 Task: Find connections with filter location Sestao with filter topic #Entrepreneurshipwith filter profile language German with filter current company Agilent Technologies with filter school Department of Management Sciences (PUMBA), Savitribai Phule Pune University with filter industry Furniture and Home Furnishings Manufacturing with filter service category Typing with filter keywords title Copywriter
Action: Mouse moved to (504, 64)
Screenshot: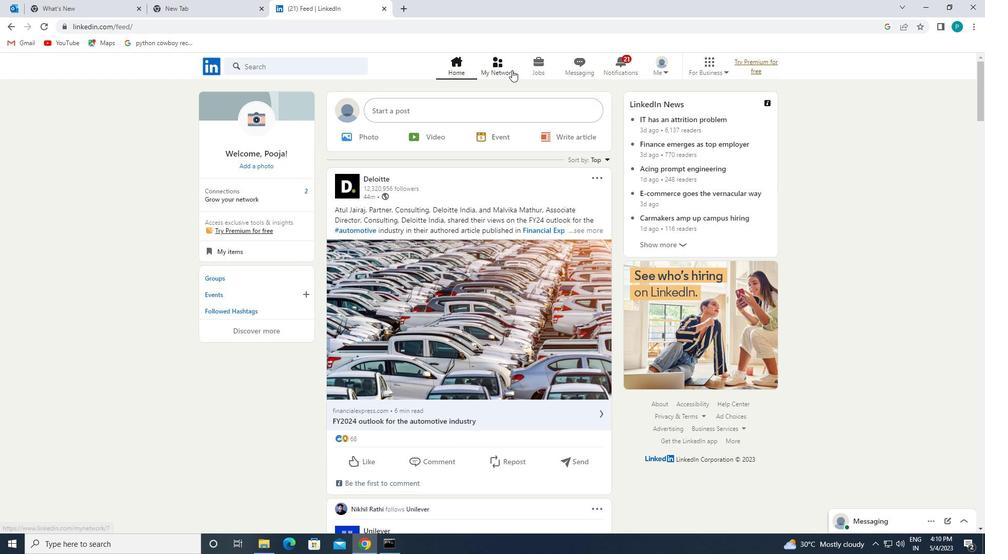 
Action: Mouse pressed left at (504, 64)
Screenshot: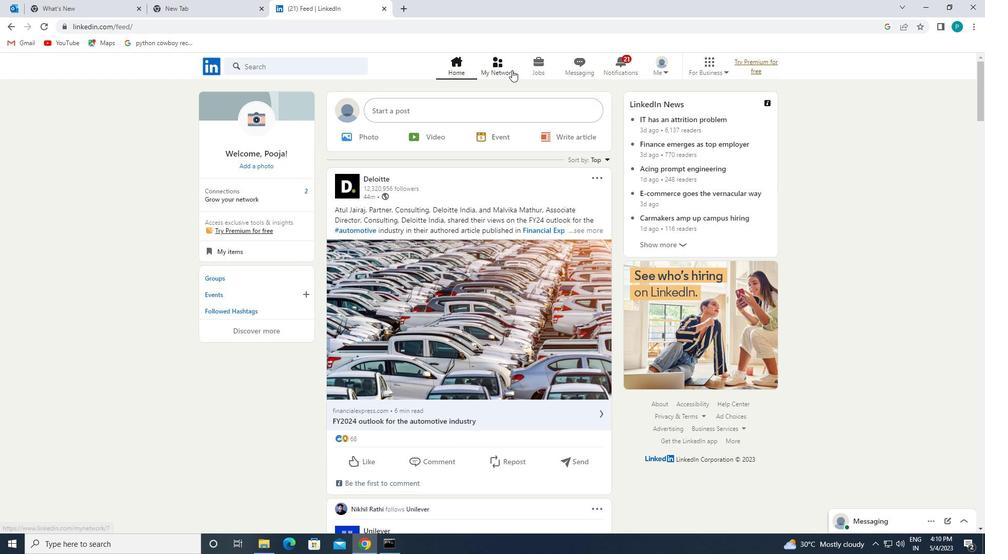 
Action: Mouse moved to (305, 118)
Screenshot: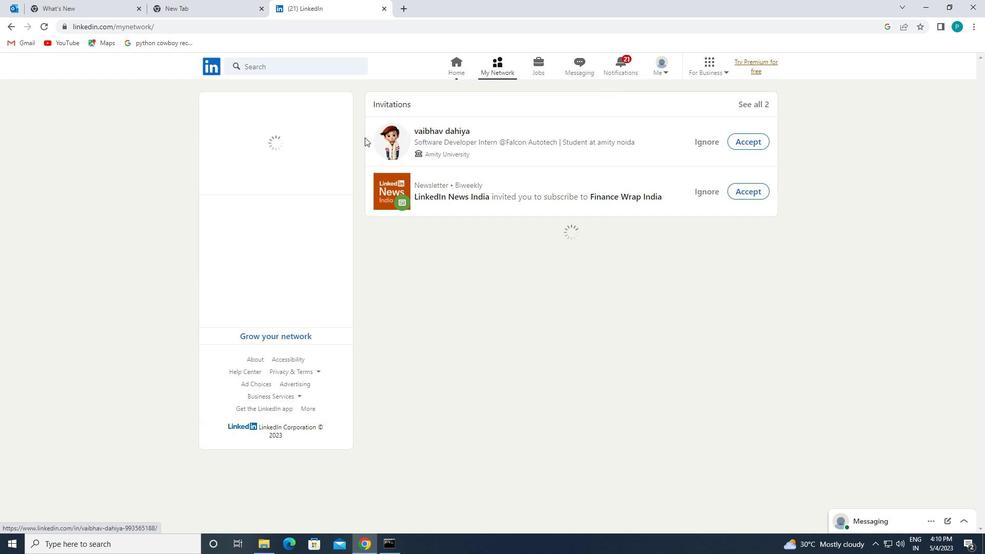 
Action: Mouse pressed left at (305, 118)
Screenshot: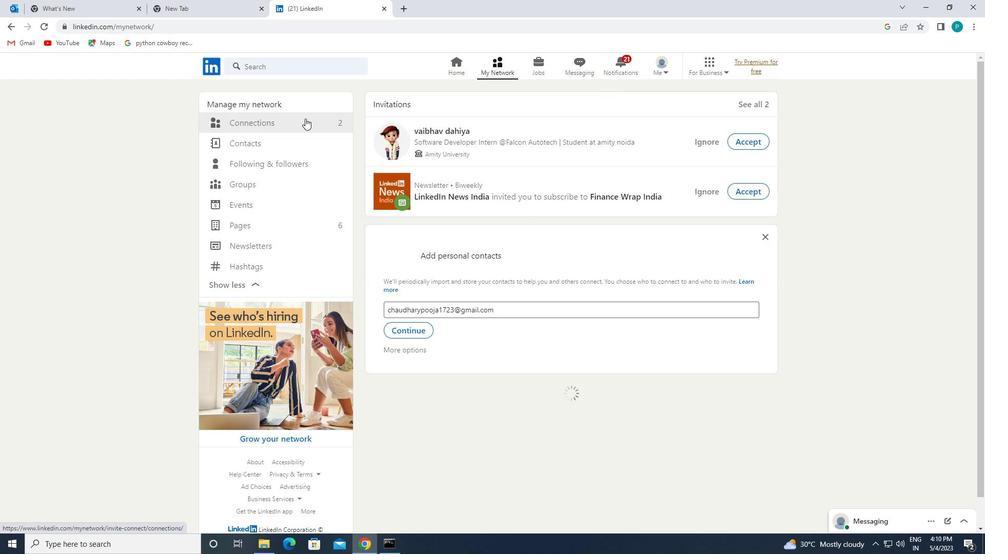 
Action: Mouse moved to (592, 120)
Screenshot: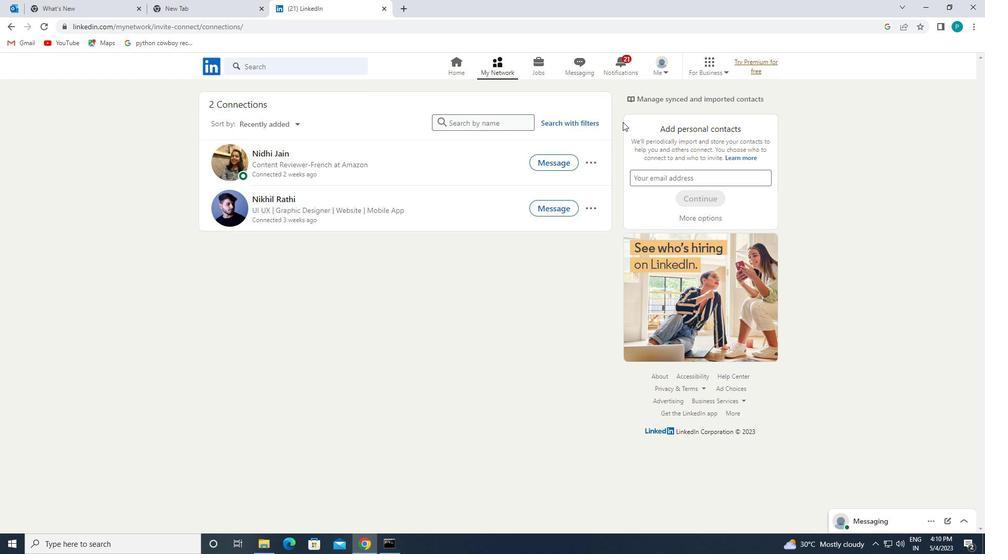 
Action: Mouse pressed left at (592, 120)
Screenshot: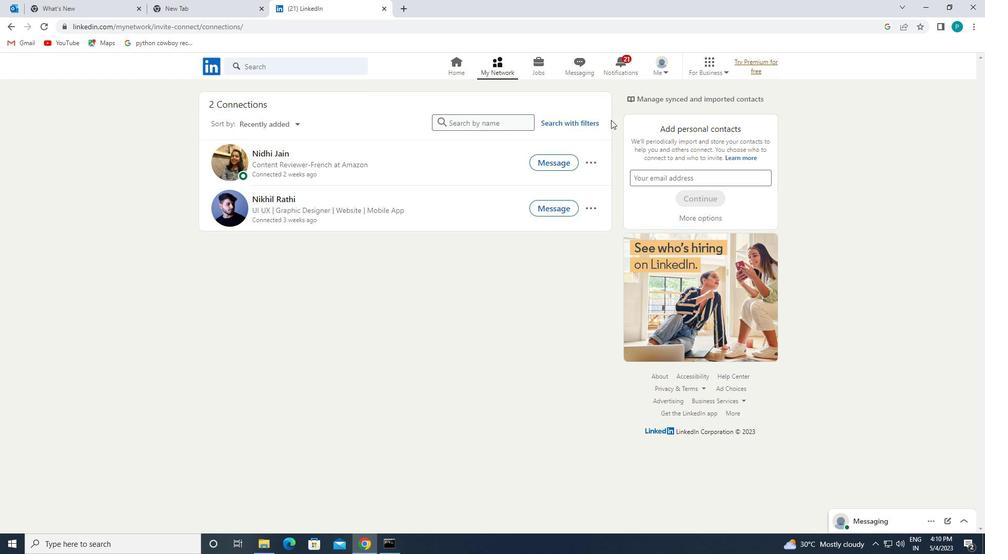 
Action: Mouse moved to (531, 97)
Screenshot: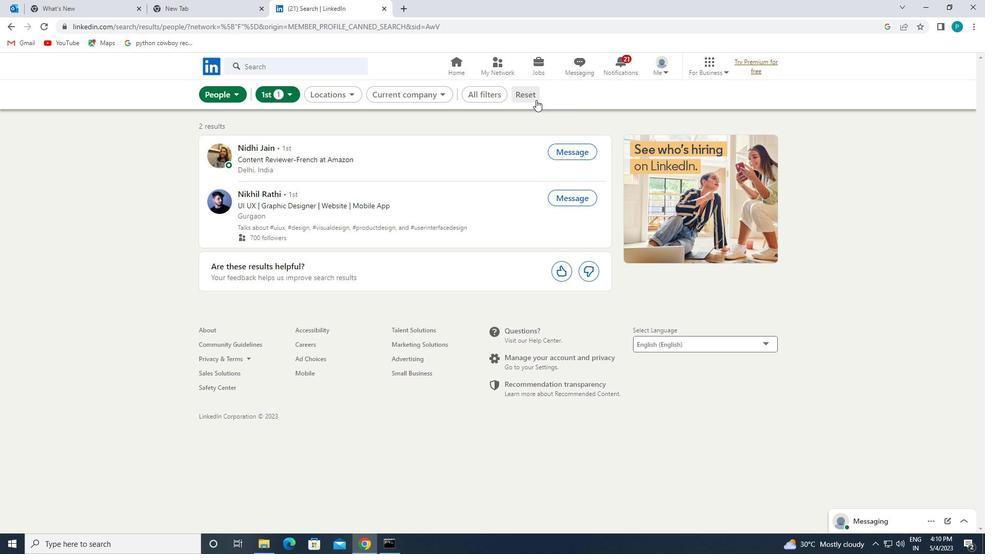 
Action: Mouse pressed left at (531, 97)
Screenshot: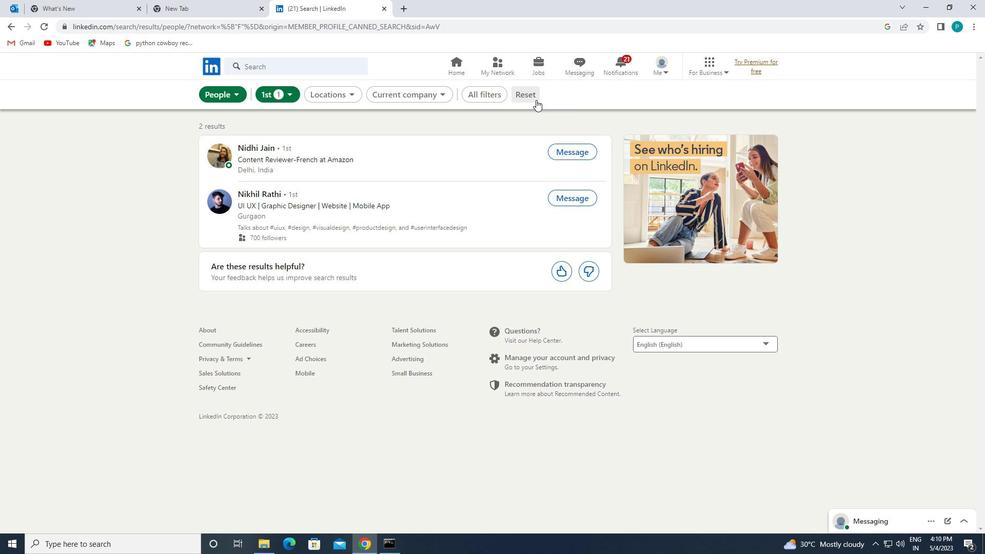 
Action: Mouse moved to (514, 92)
Screenshot: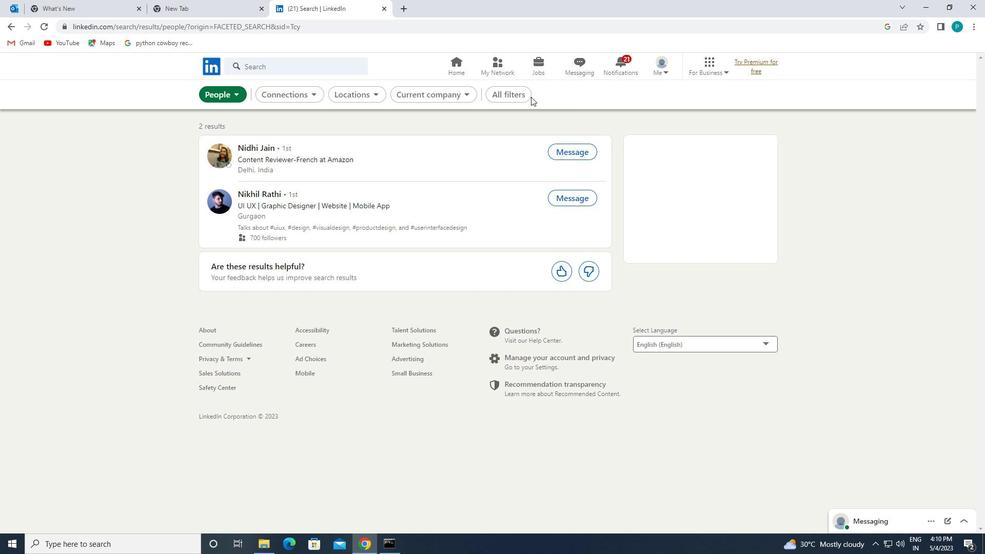 
Action: Mouse pressed left at (514, 92)
Screenshot: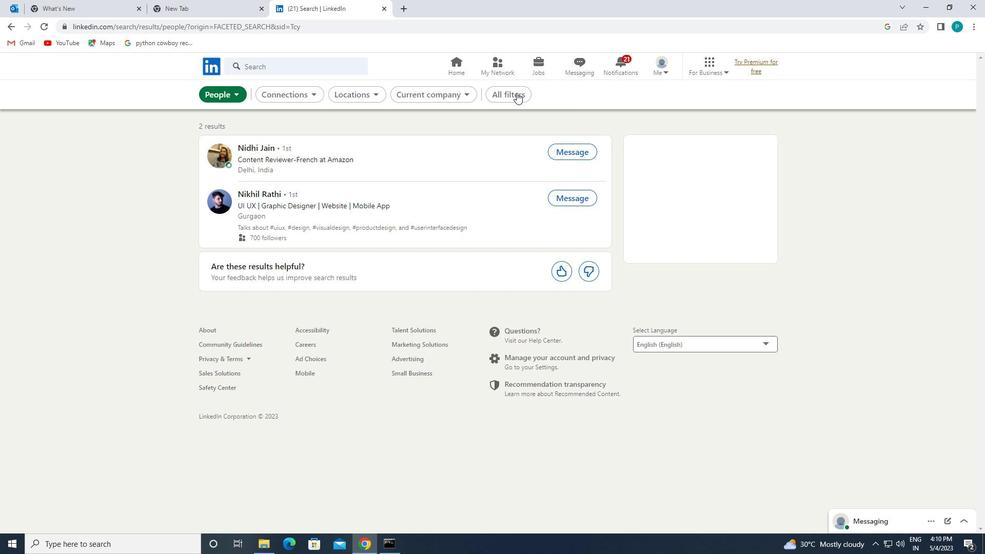 
Action: Mouse moved to (941, 285)
Screenshot: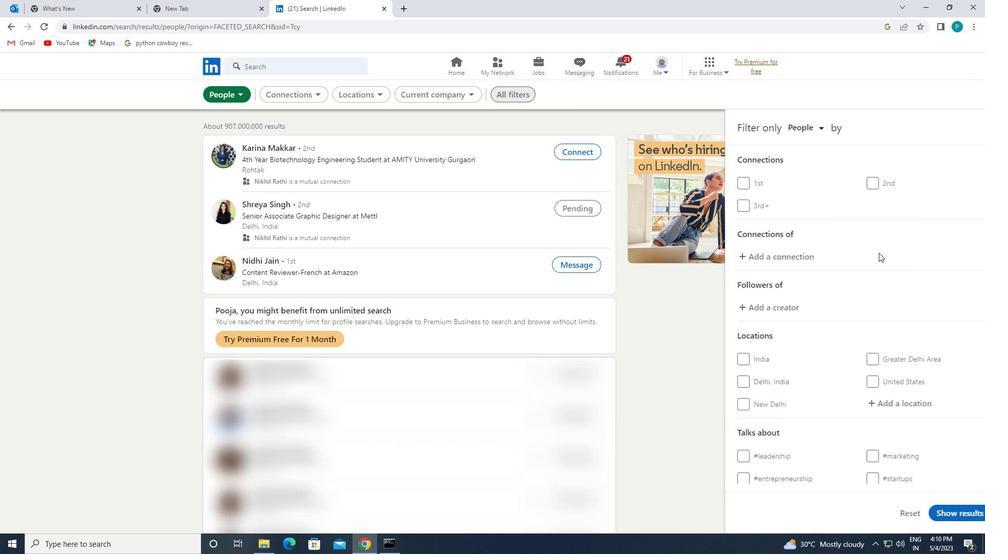
Action: Mouse scrolled (941, 284) with delta (0, 0)
Screenshot: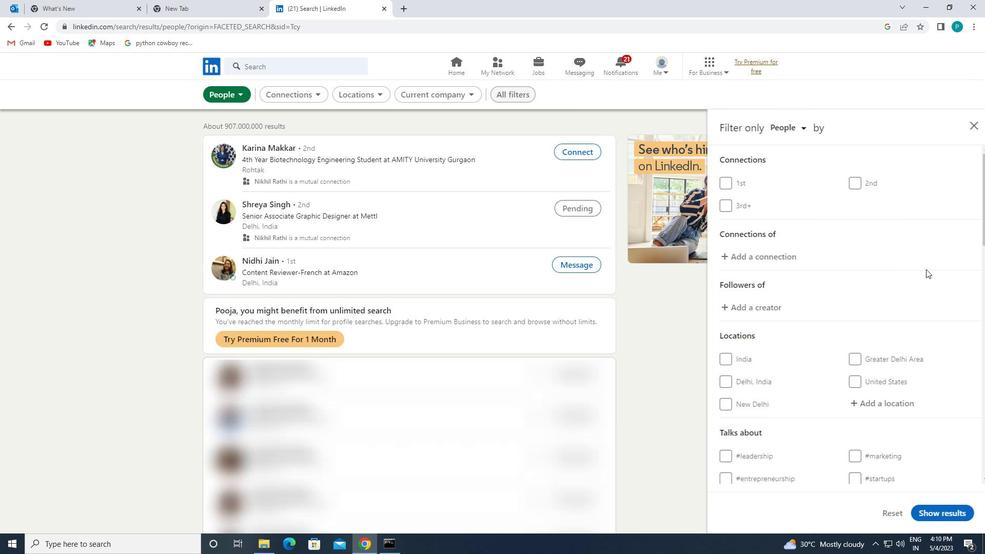 
Action: Mouse moved to (941, 285)
Screenshot: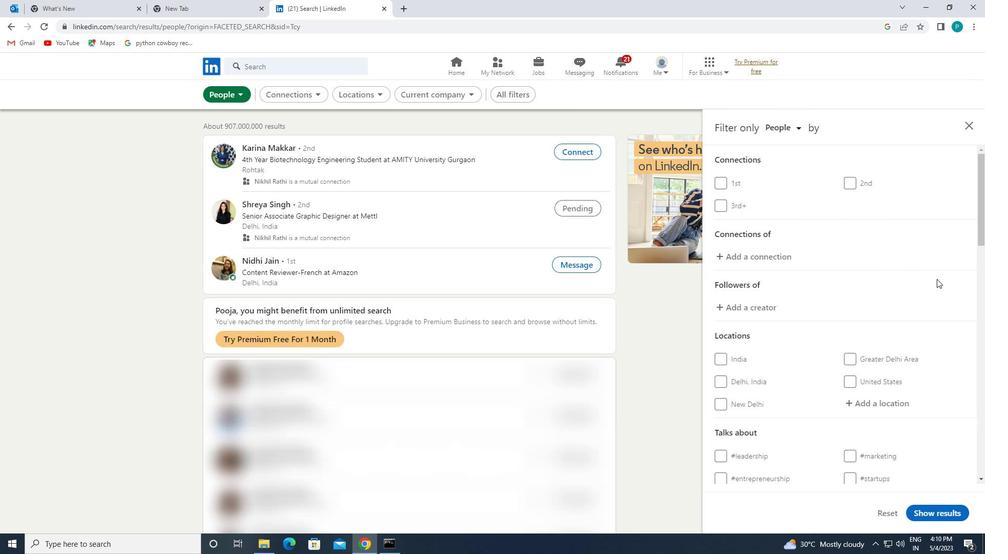 
Action: Mouse scrolled (941, 285) with delta (0, 0)
Screenshot: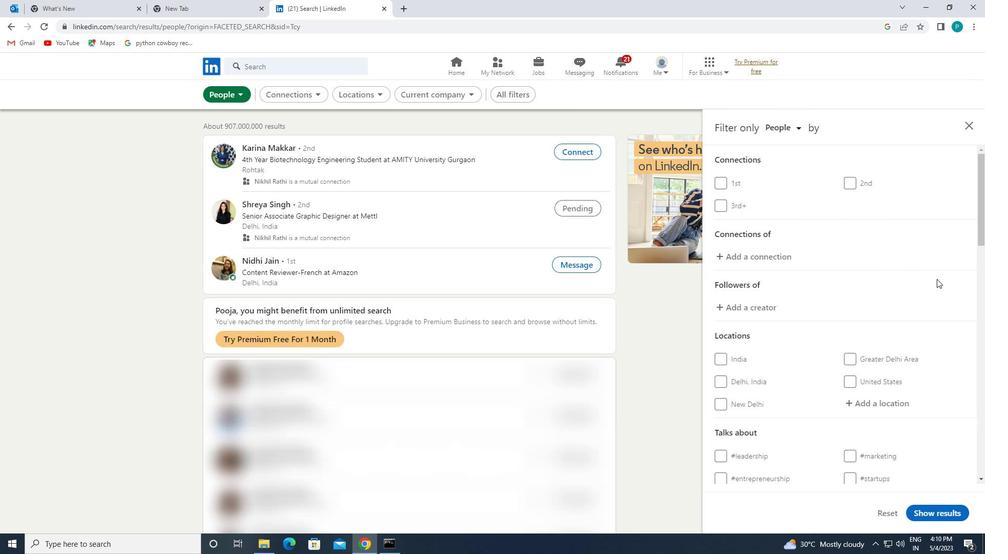 
Action: Mouse moved to (877, 291)
Screenshot: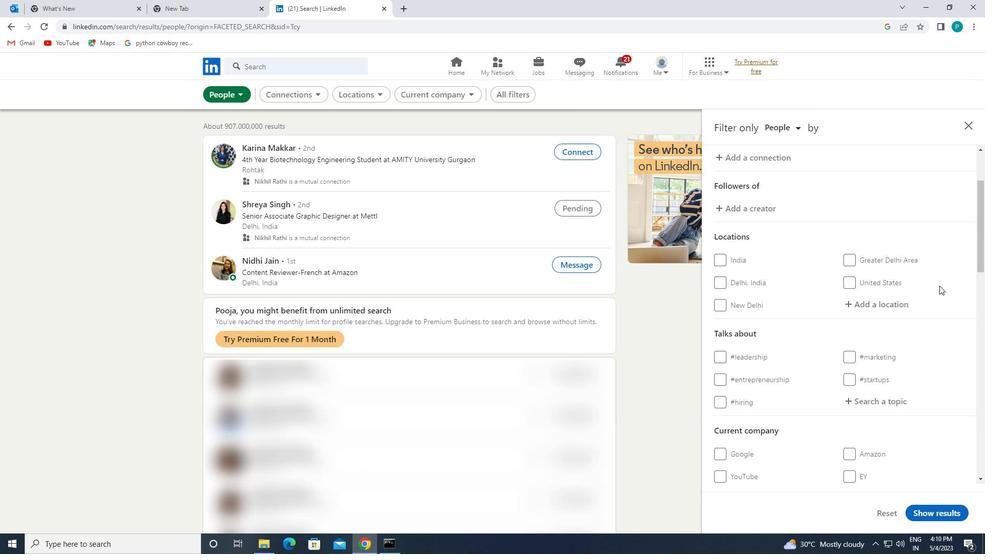 
Action: Mouse pressed left at (877, 291)
Screenshot: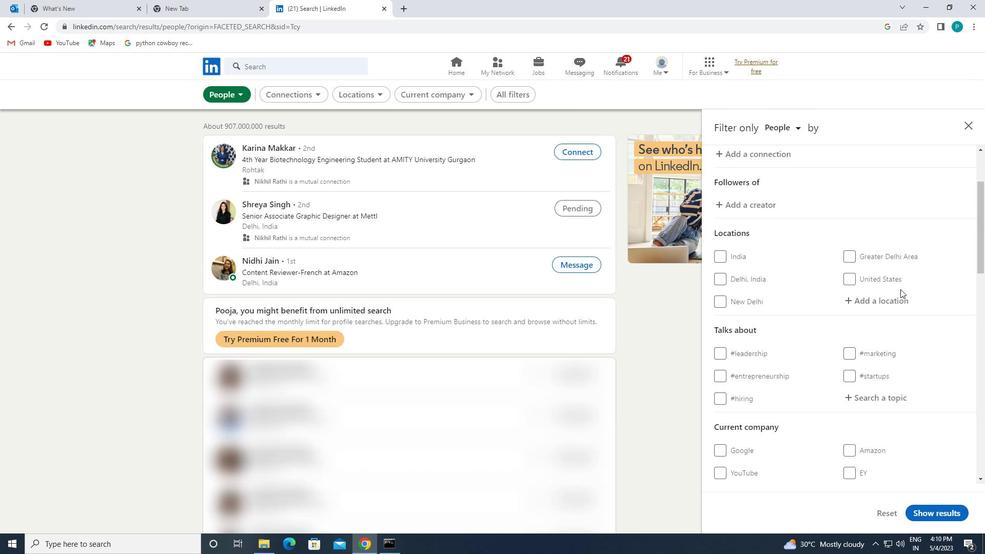 
Action: Mouse moved to (877, 298)
Screenshot: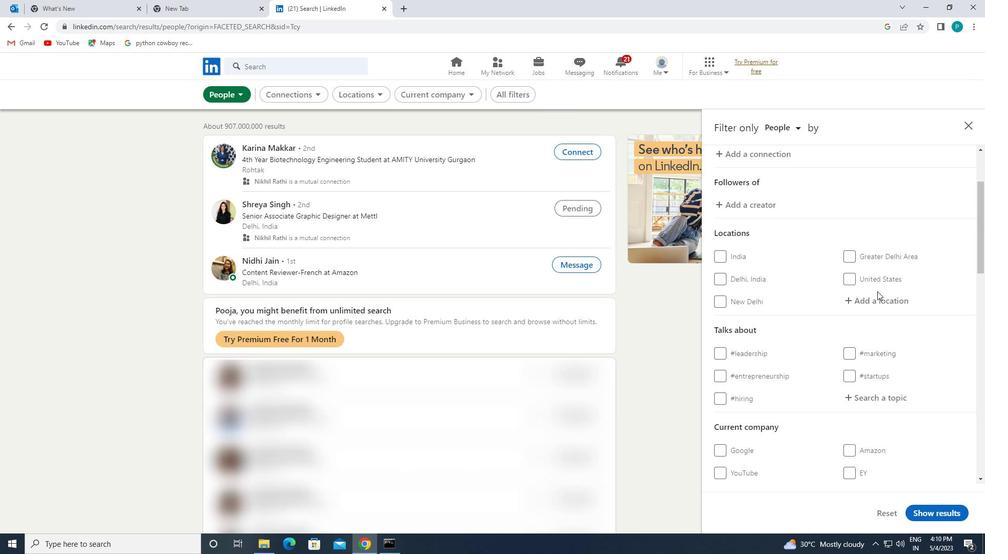 
Action: Mouse pressed left at (877, 298)
Screenshot: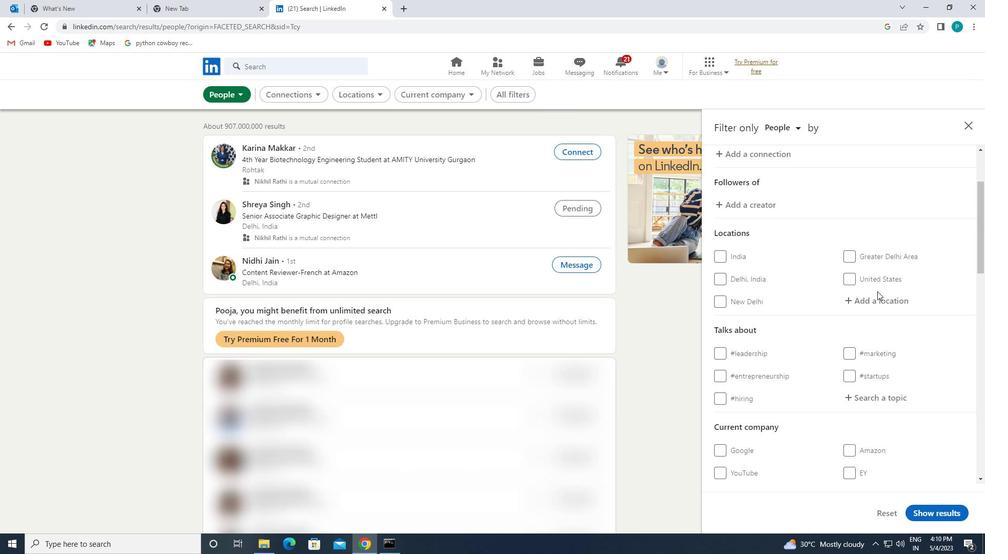
Action: Key pressed <Key.caps_lock>s<Key.caps_lock>etao
Screenshot: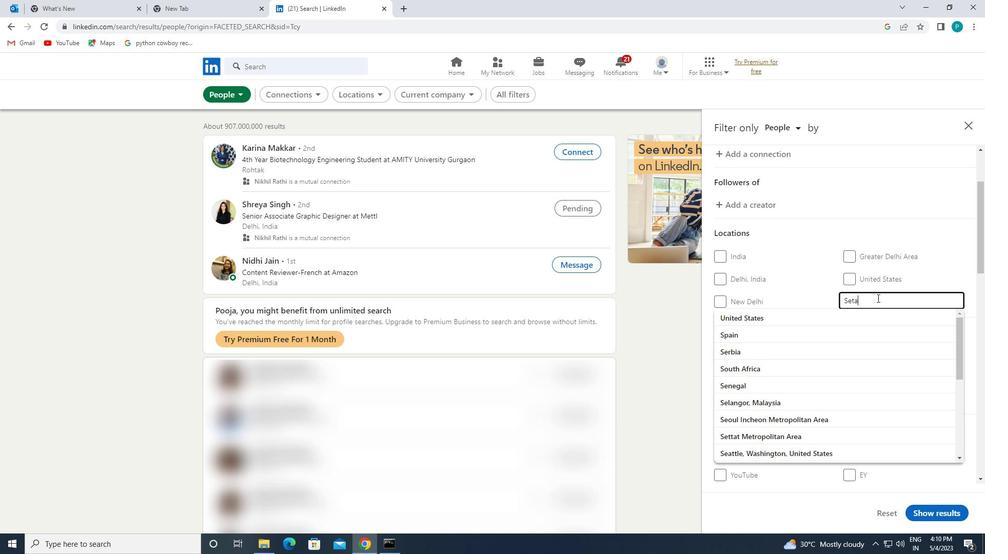 
Action: Mouse moved to (873, 362)
Screenshot: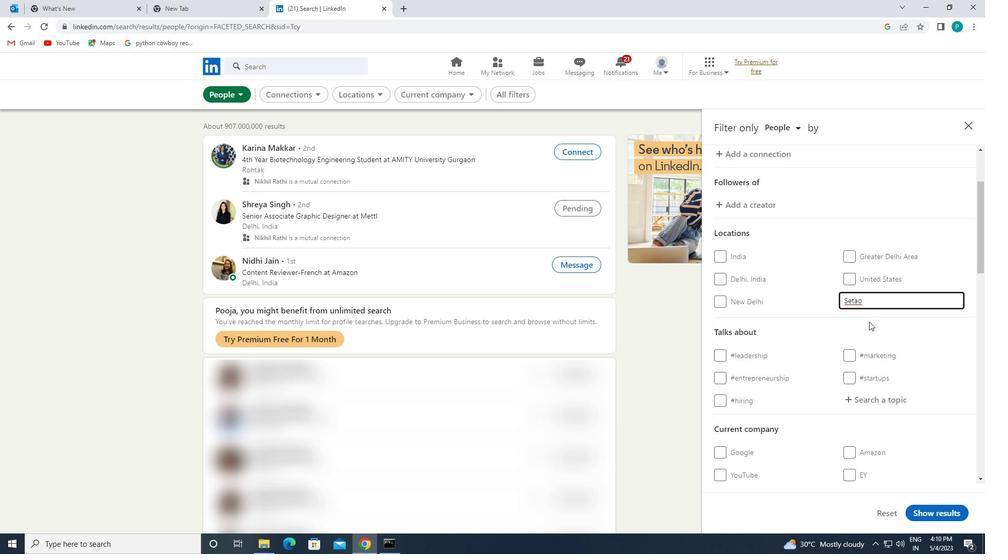
Action: Mouse scrolled (873, 362) with delta (0, 0)
Screenshot: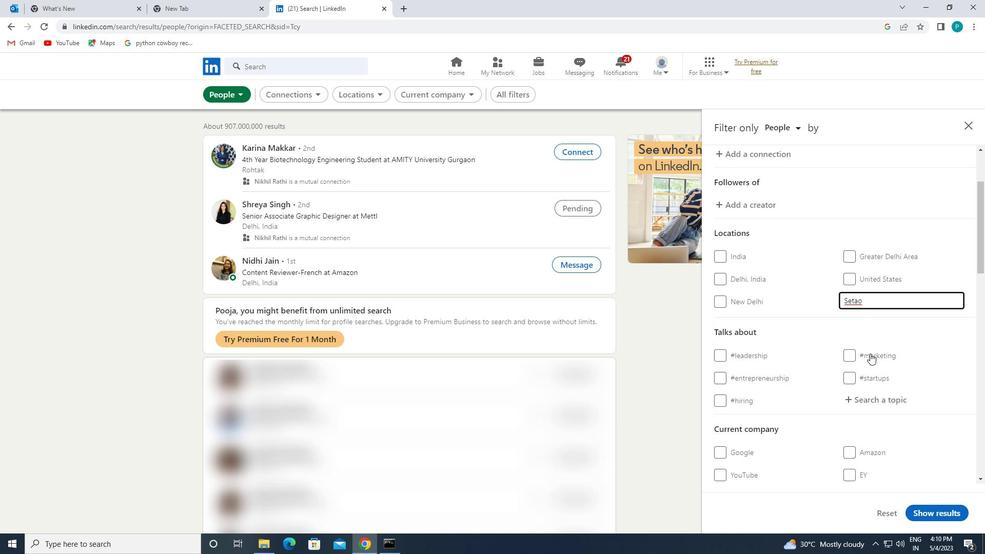 
Action: Mouse scrolled (873, 362) with delta (0, 0)
Screenshot: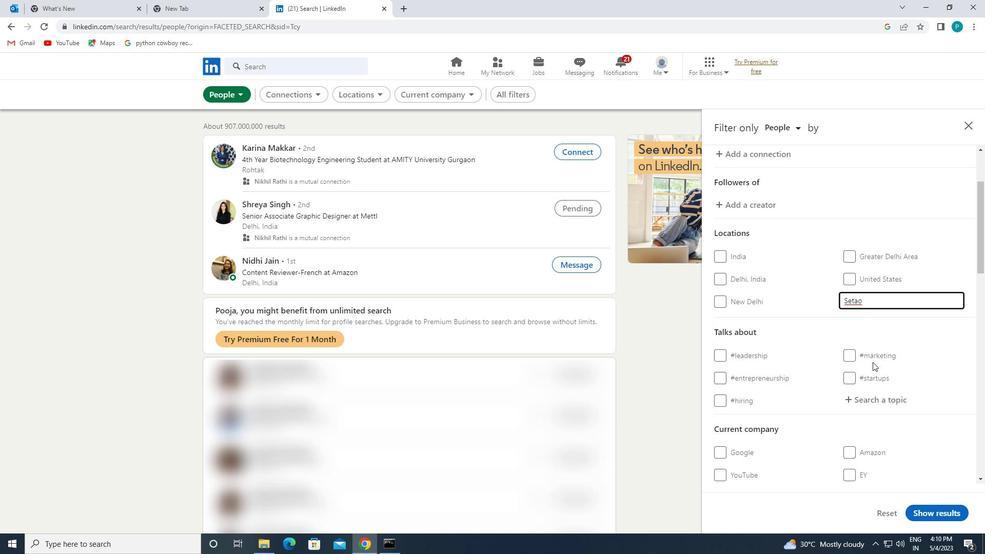 
Action: Mouse moved to (873, 362)
Screenshot: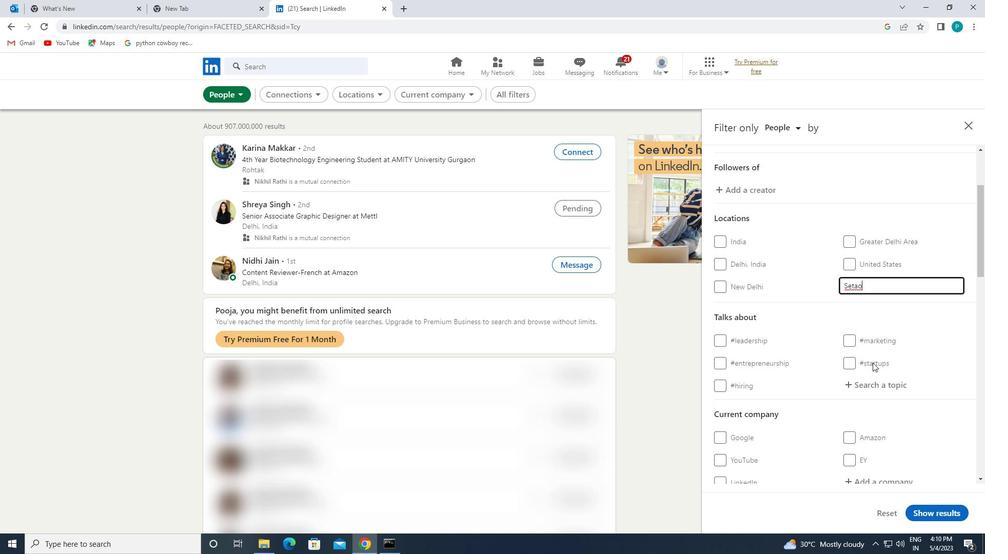 
Action: Mouse scrolled (873, 362) with delta (0, 0)
Screenshot: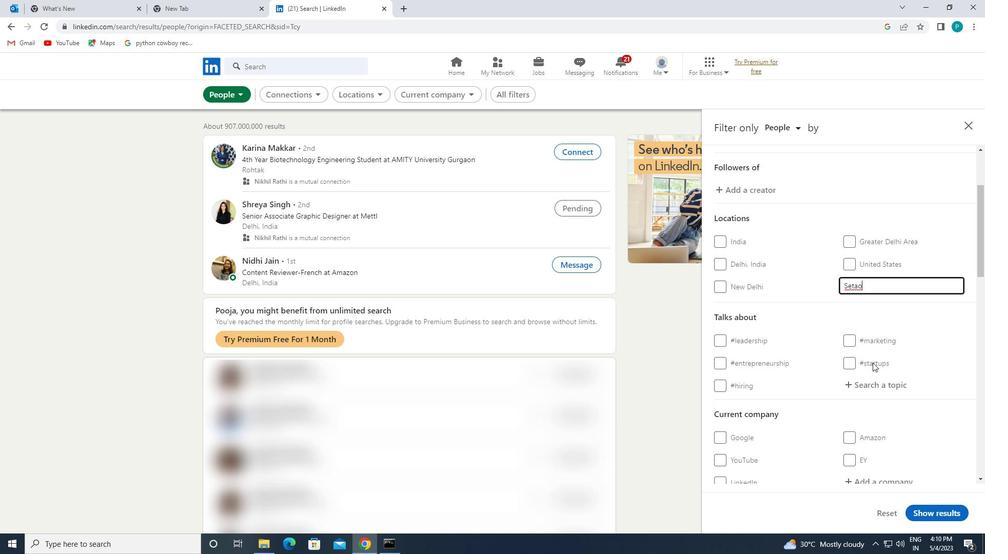 
Action: Mouse moved to (879, 343)
Screenshot: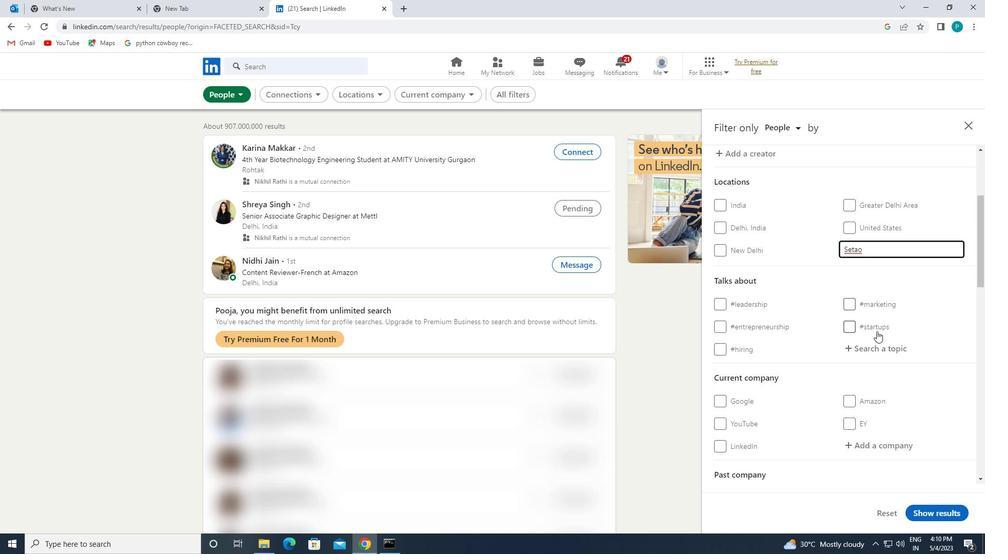 
Action: Mouse pressed left at (879, 343)
Screenshot: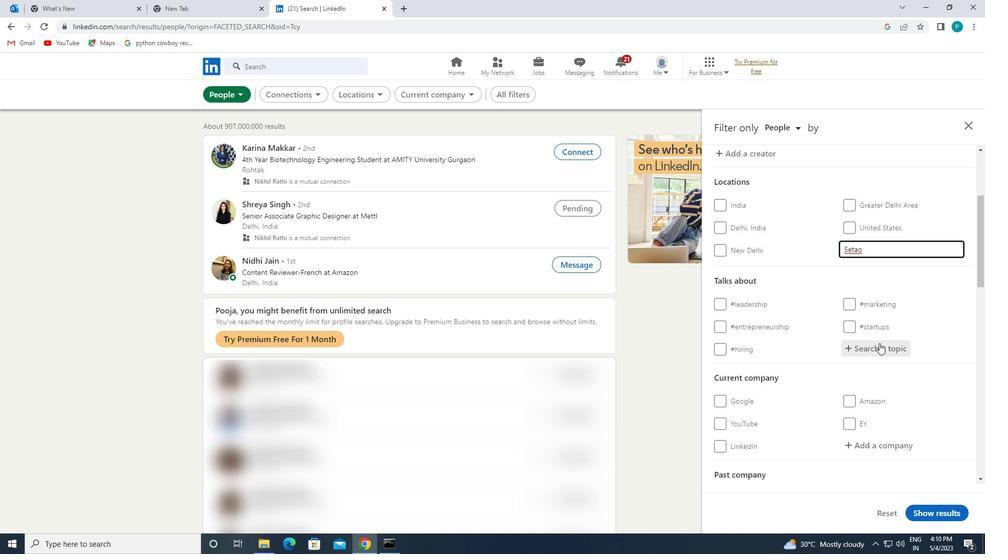 
Action: Mouse moved to (880, 343)
Screenshot: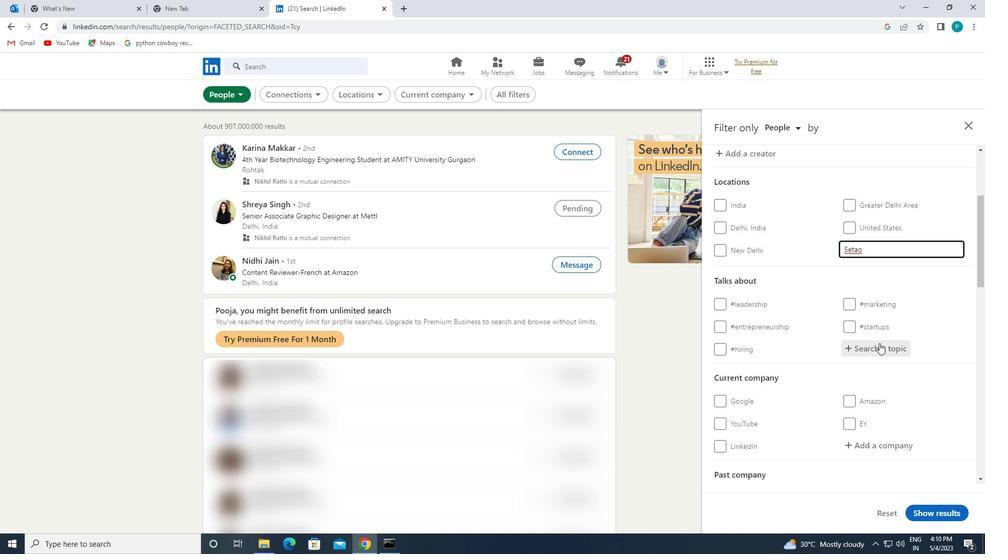 
Action: Key pressed <Key.shift>#<Key.caps_lock>E<Key.caps_lock>NTREPRENEURSHIP
Screenshot: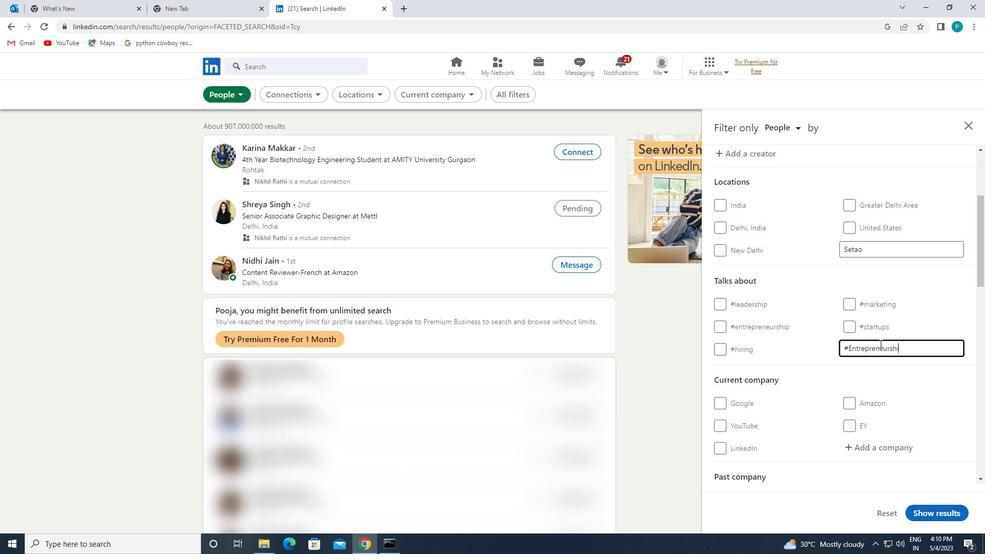 
Action: Mouse moved to (867, 399)
Screenshot: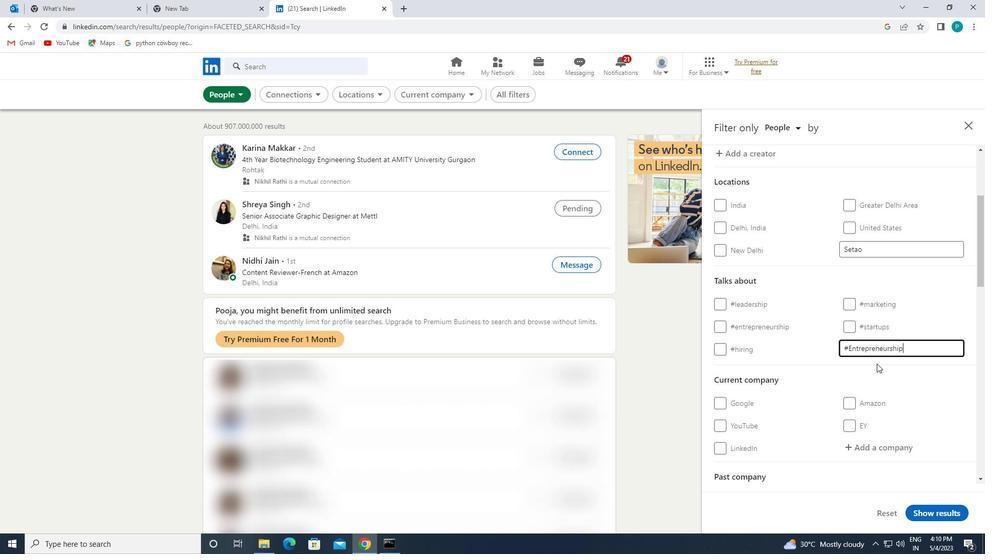 
Action: Mouse scrolled (867, 398) with delta (0, 0)
Screenshot: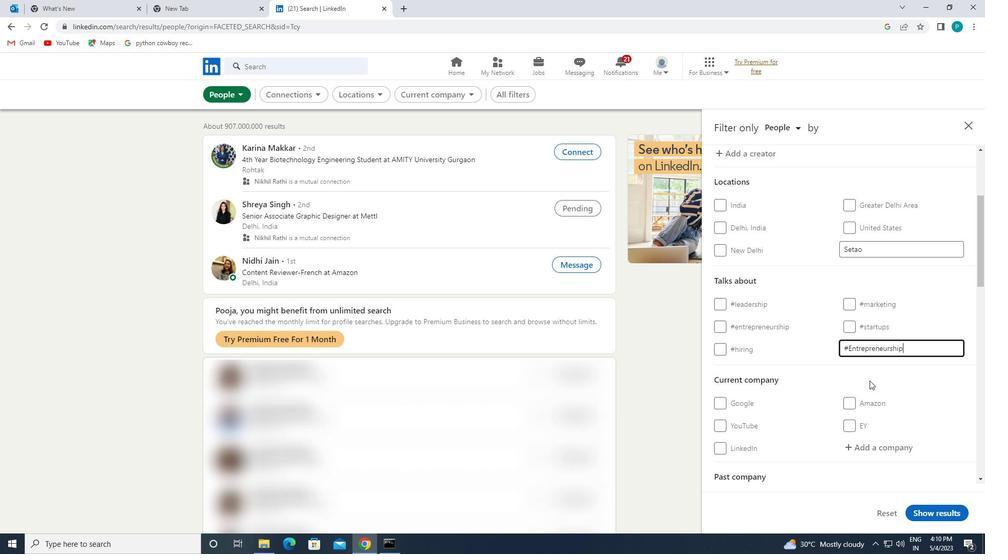 
Action: Mouse scrolled (867, 398) with delta (0, 0)
Screenshot: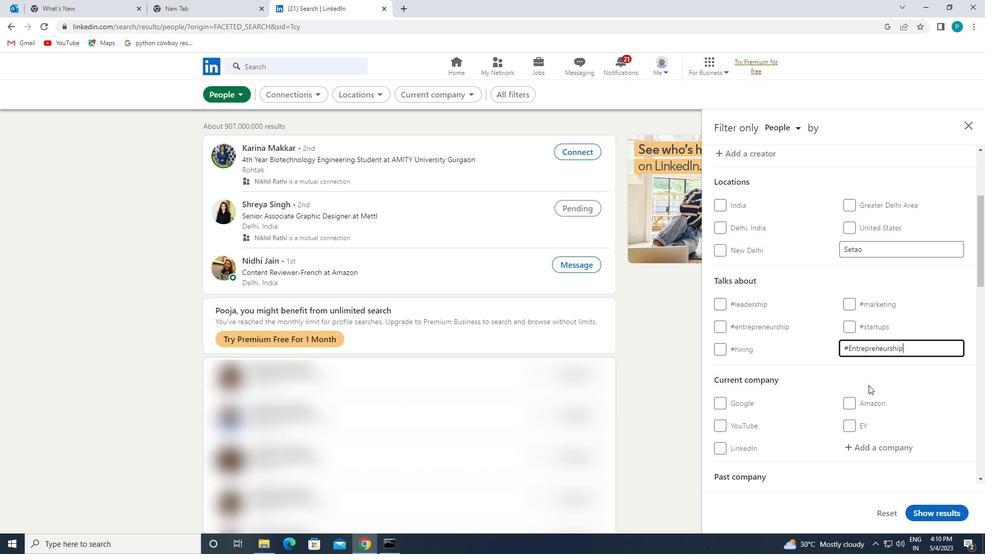 
Action: Mouse moved to (863, 369)
Screenshot: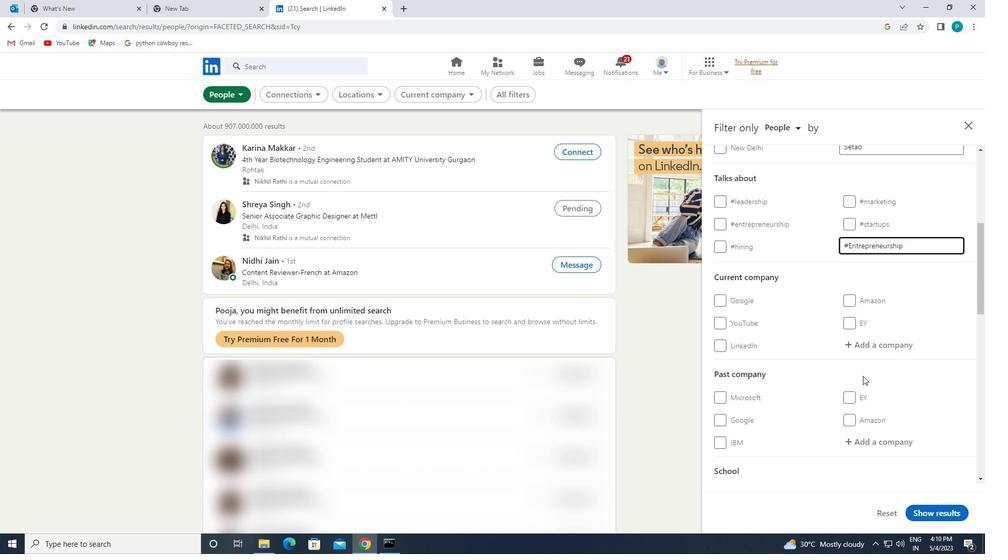 
Action: Mouse scrolled (863, 369) with delta (0, 0)
Screenshot: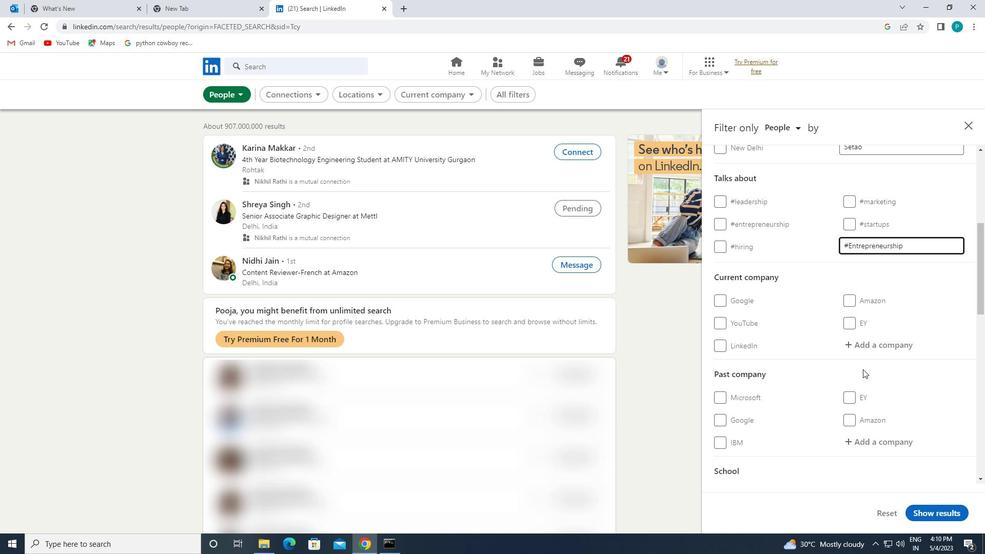 
Action: Mouse scrolled (863, 369) with delta (0, 0)
Screenshot: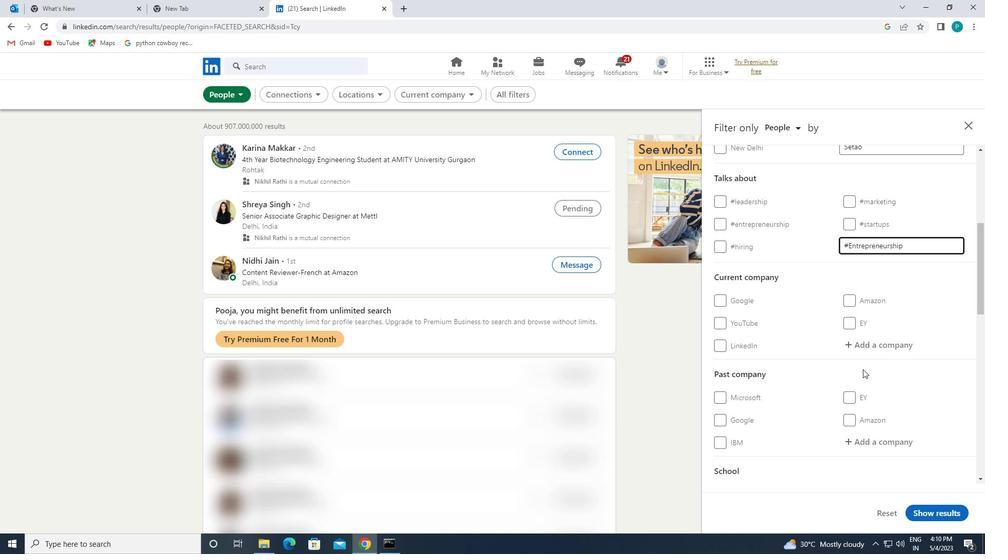 
Action: Mouse scrolled (863, 369) with delta (0, 0)
Screenshot: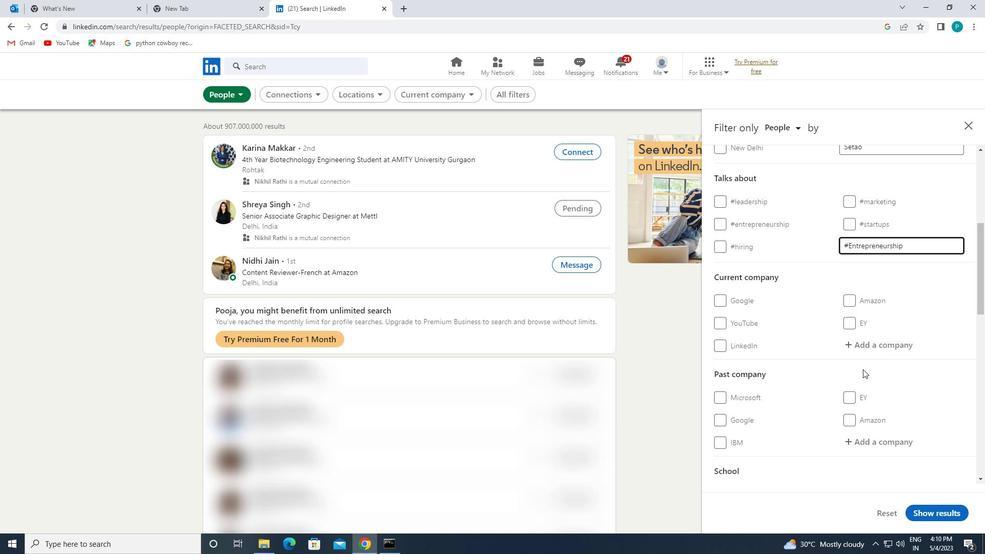
Action: Mouse moved to (802, 412)
Screenshot: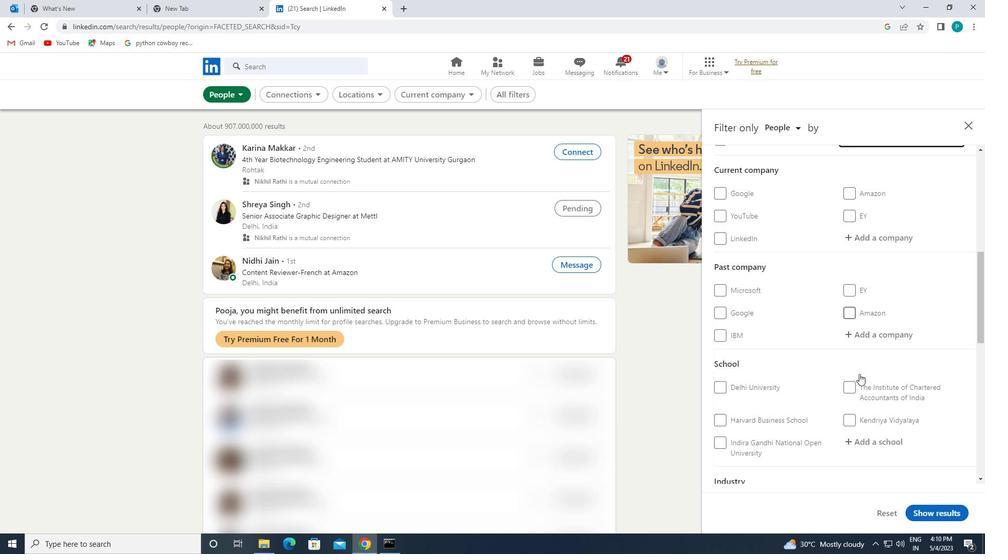 
Action: Mouse scrolled (802, 412) with delta (0, 0)
Screenshot: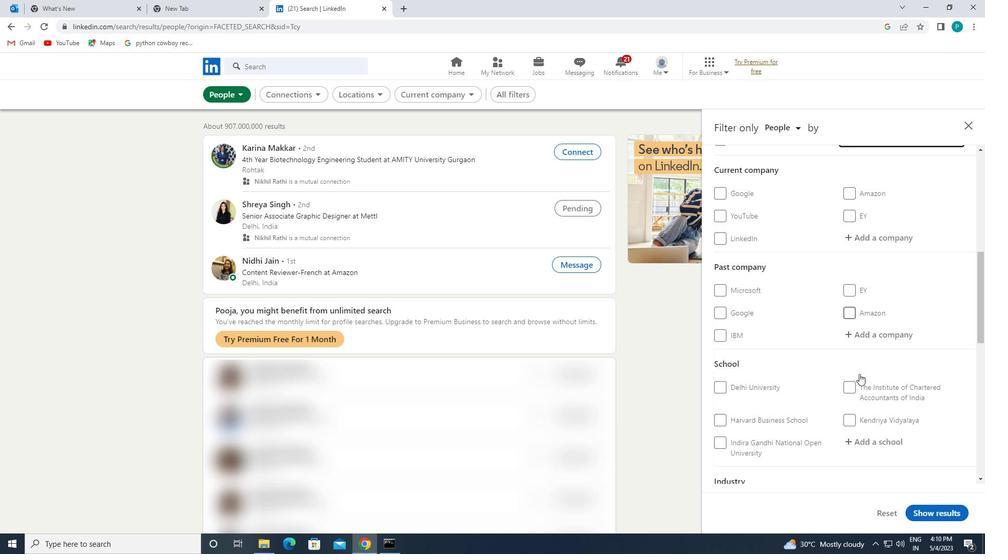 
Action: Mouse moved to (783, 382)
Screenshot: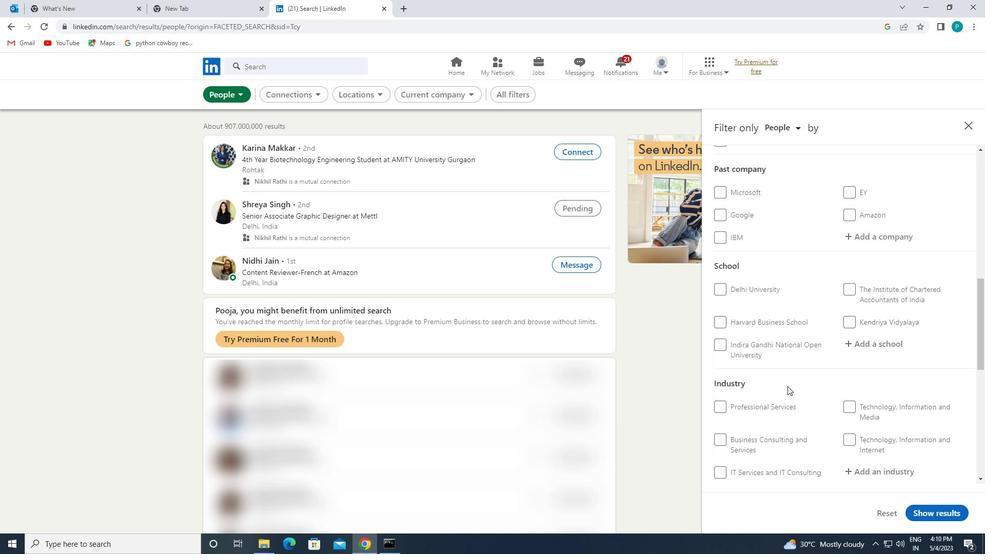 
Action: Mouse scrolled (783, 381) with delta (0, 0)
Screenshot: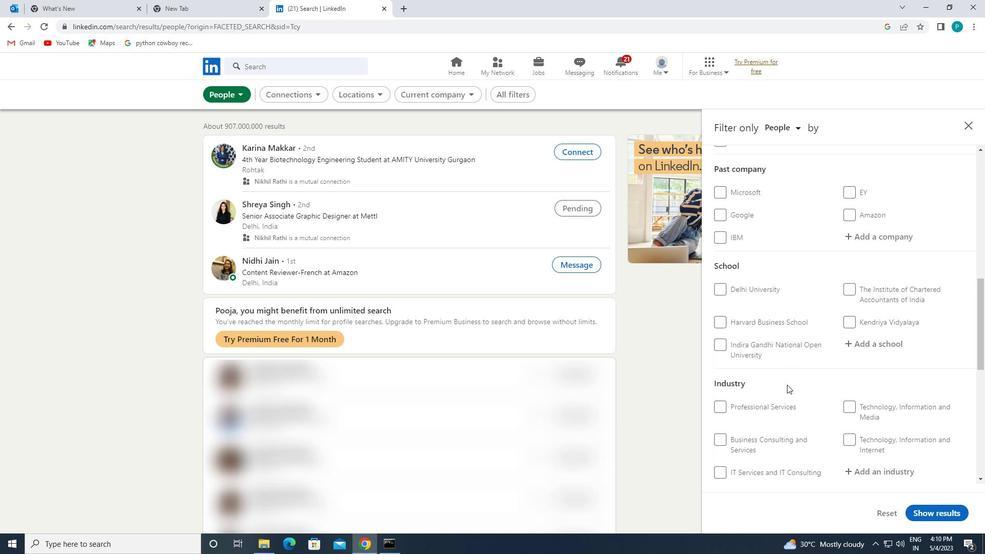 
Action: Mouse scrolled (783, 381) with delta (0, 0)
Screenshot: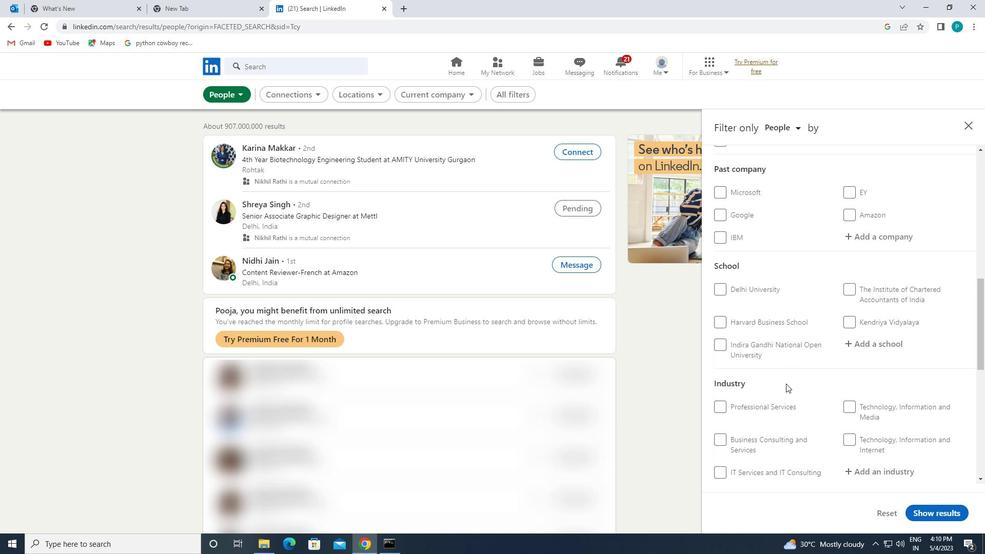
Action: Mouse scrolled (783, 381) with delta (0, 0)
Screenshot: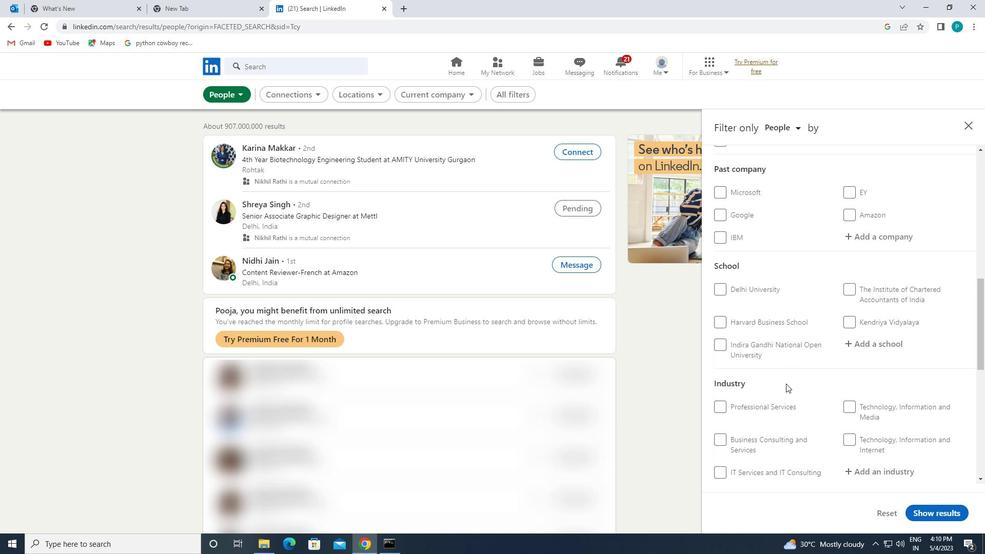 
Action: Mouse moved to (781, 380)
Screenshot: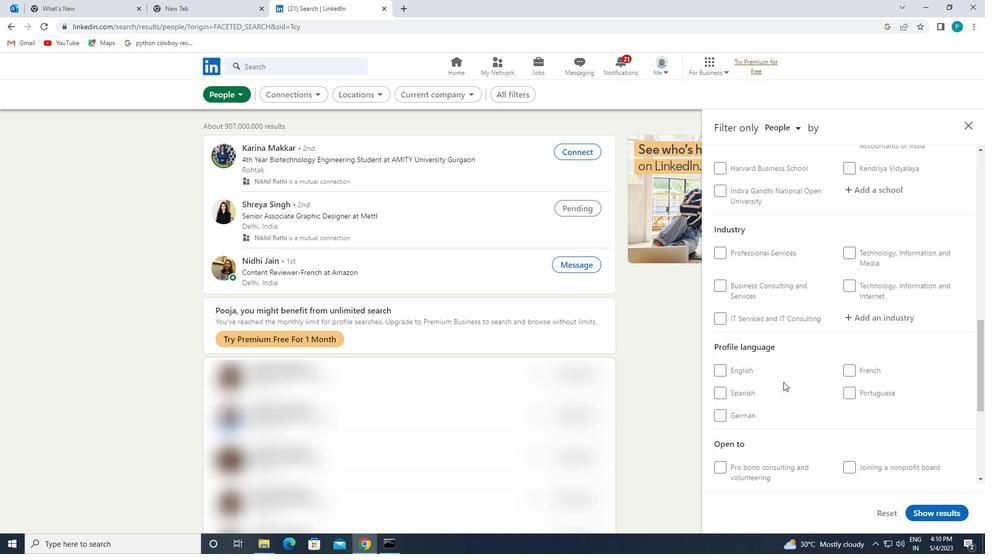 
Action: Mouse scrolled (781, 380) with delta (0, 0)
Screenshot: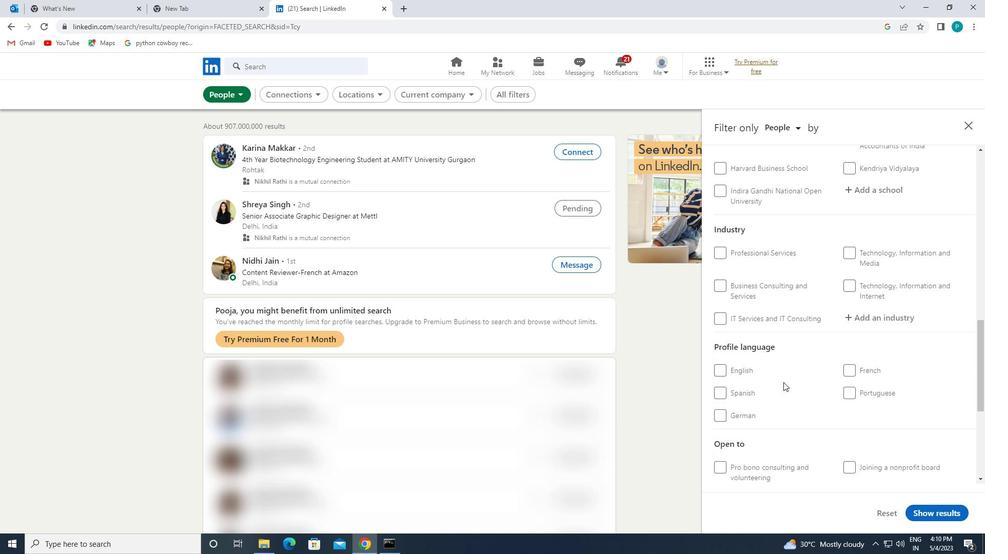
Action: Mouse moved to (740, 365)
Screenshot: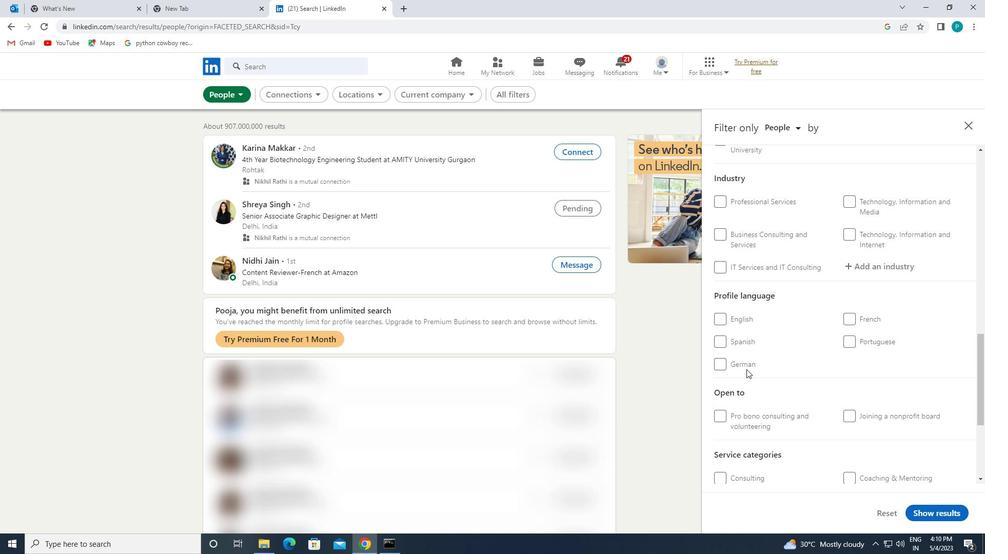 
Action: Mouse pressed left at (740, 365)
Screenshot: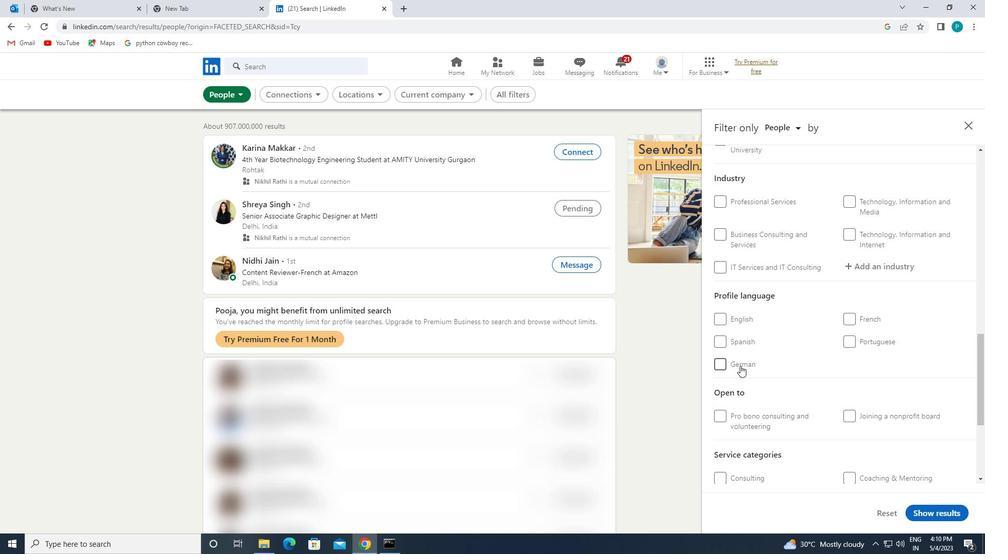 
Action: Mouse moved to (793, 364)
Screenshot: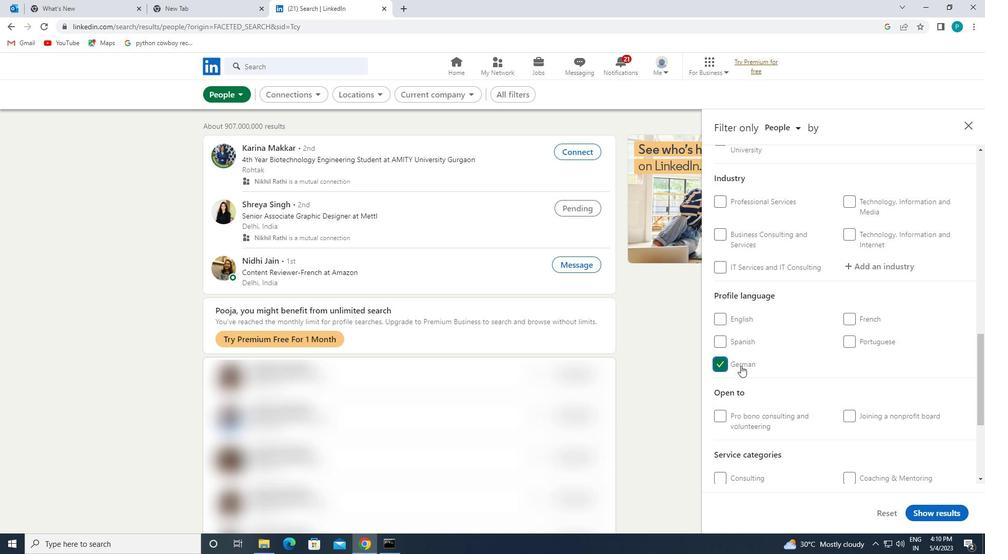 
Action: Mouse scrolled (793, 365) with delta (0, 0)
Screenshot: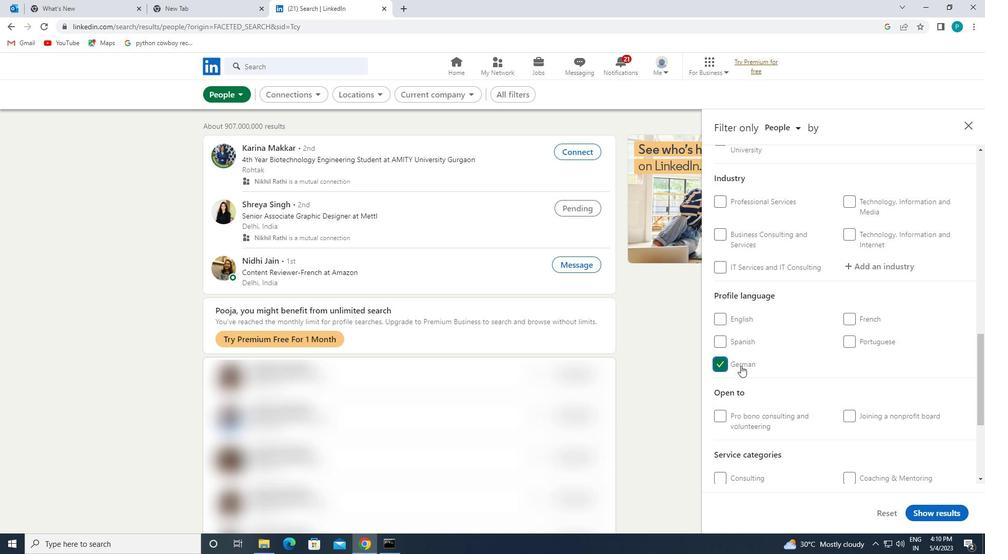 
Action: Mouse moved to (793, 364)
Screenshot: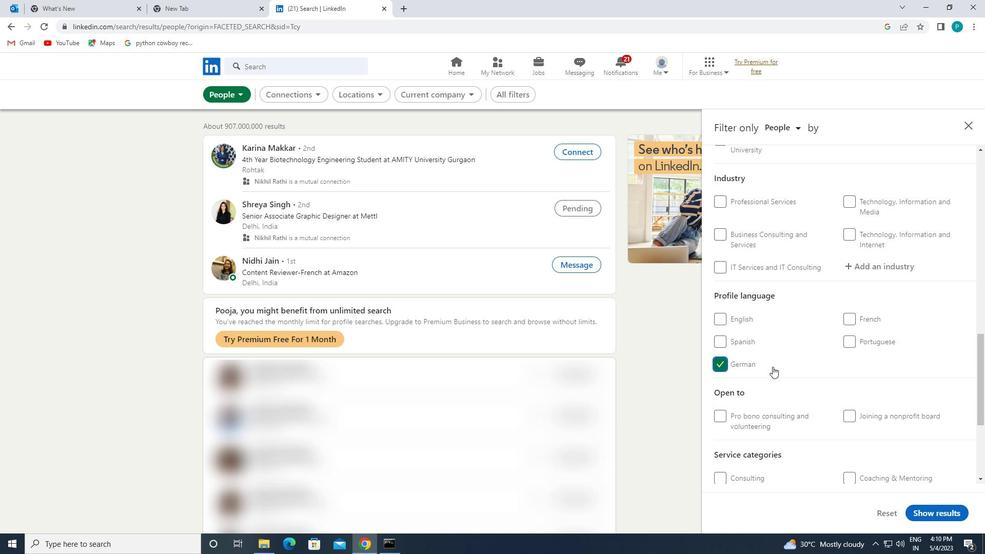 
Action: Mouse scrolled (793, 364) with delta (0, 0)
Screenshot: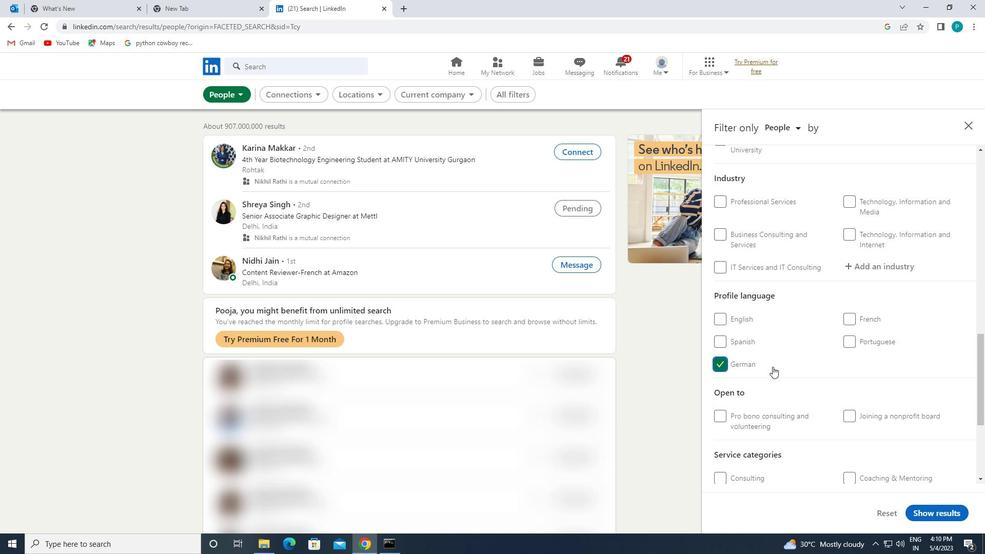
Action: Mouse scrolled (793, 364) with delta (0, 0)
Screenshot: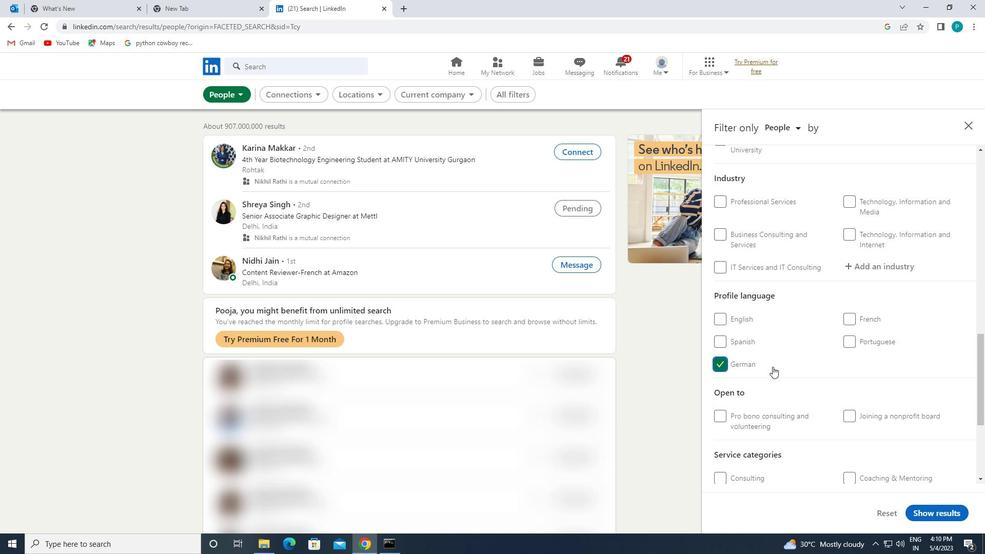 
Action: Mouse moved to (900, 360)
Screenshot: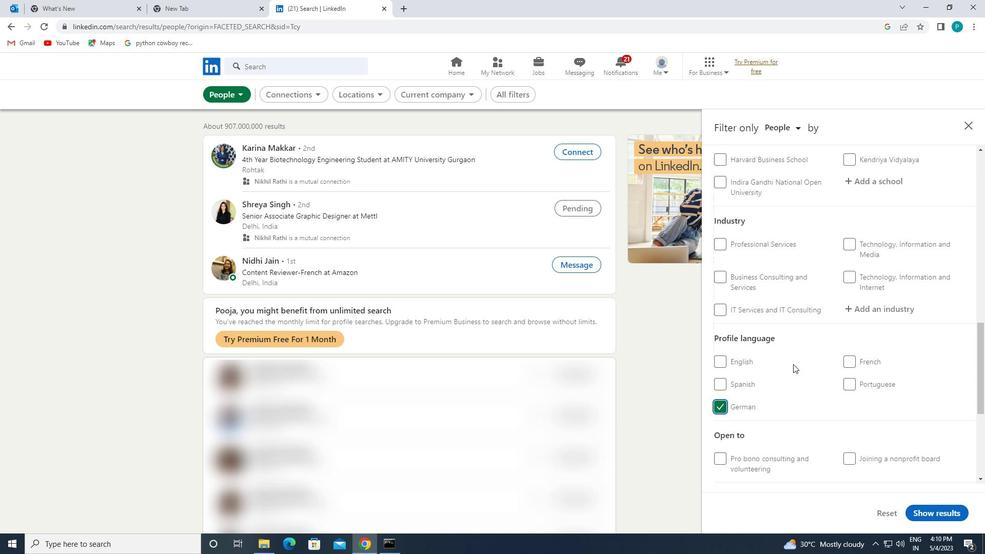 
Action: Mouse scrolled (900, 361) with delta (0, 0)
Screenshot: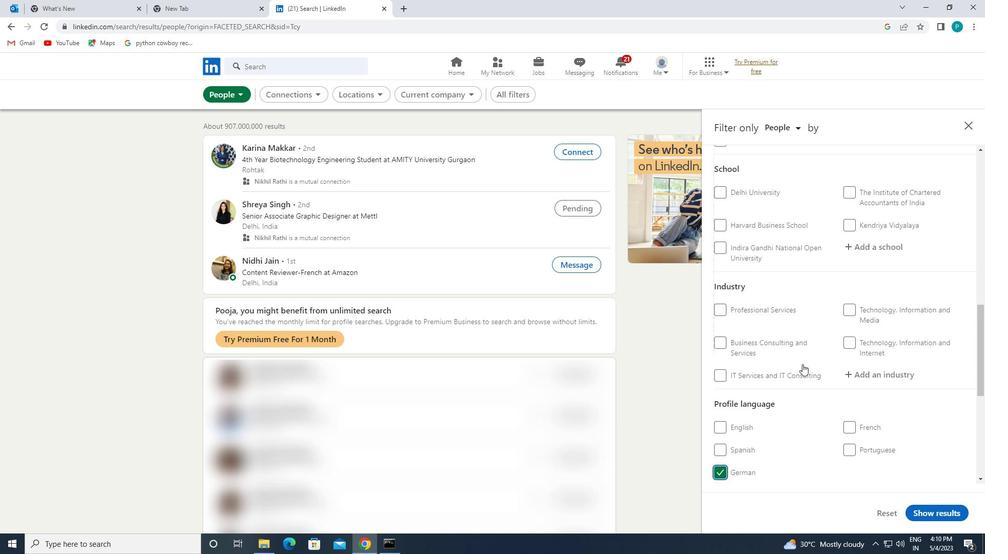
Action: Mouse moved to (900, 357)
Screenshot: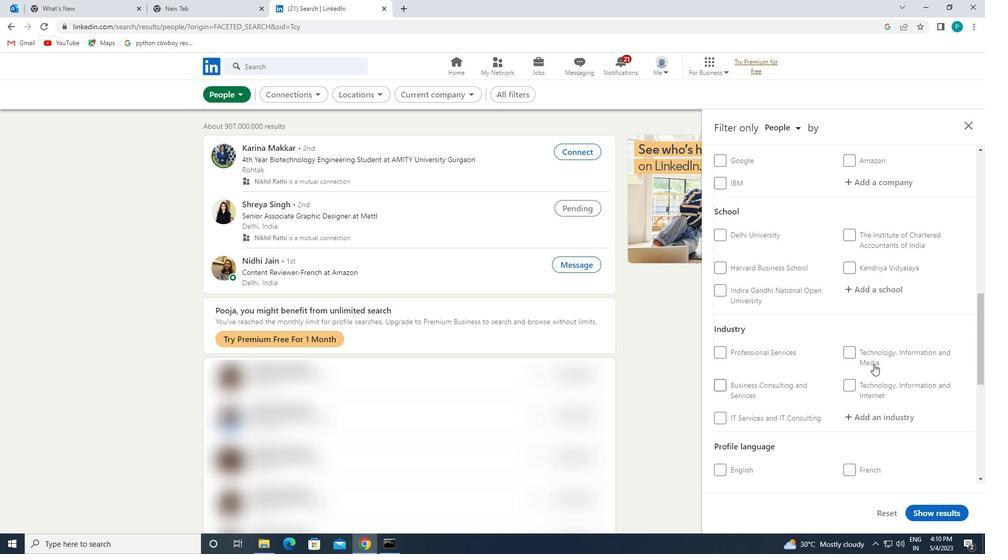 
Action: Mouse scrolled (900, 358) with delta (0, 0)
Screenshot: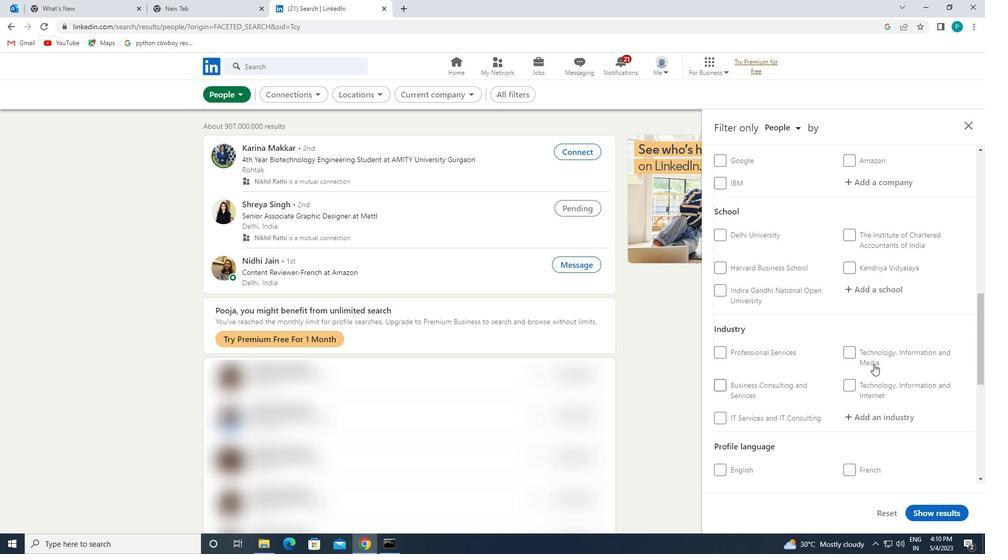 
Action: Mouse moved to (900, 356)
Screenshot: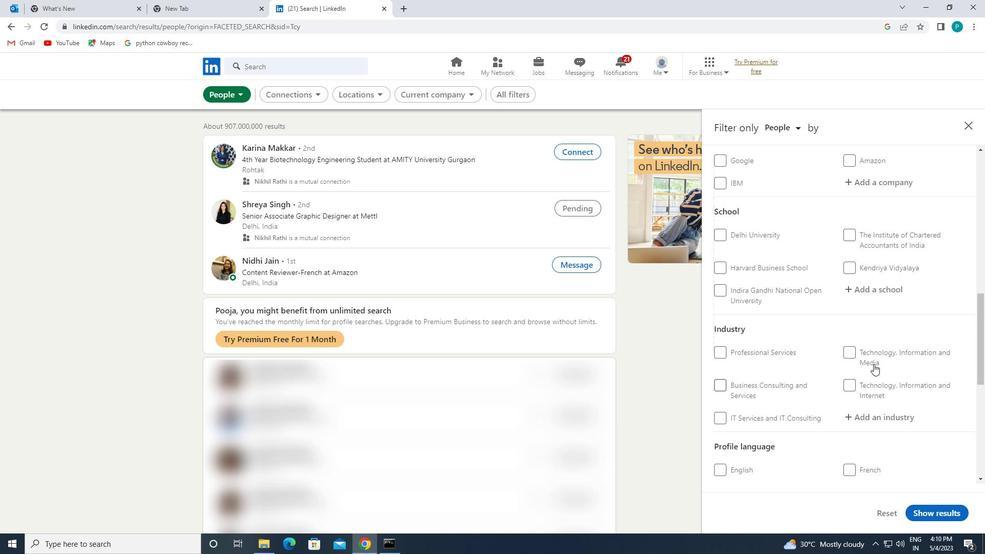 
Action: Mouse scrolled (900, 356) with delta (0, 0)
Screenshot: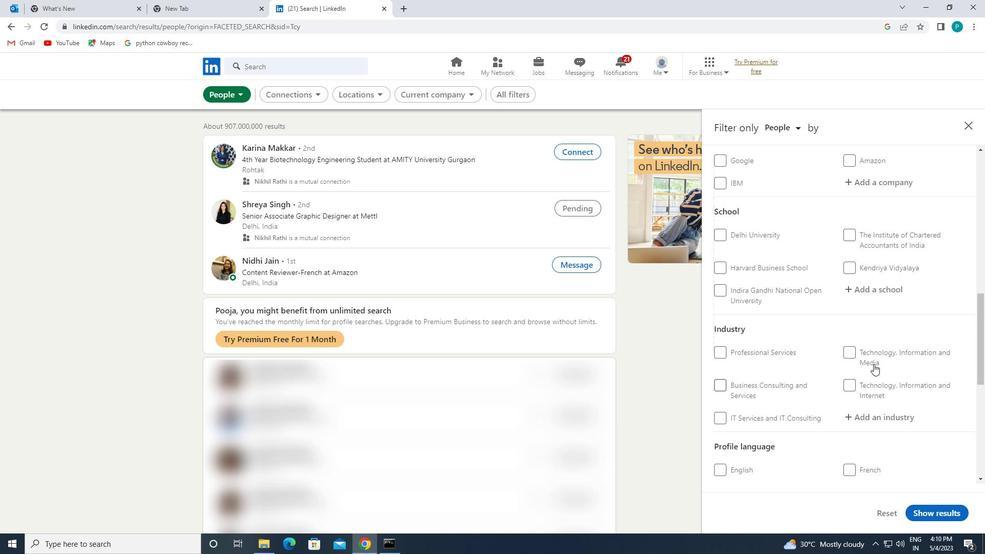 
Action: Mouse moved to (899, 350)
Screenshot: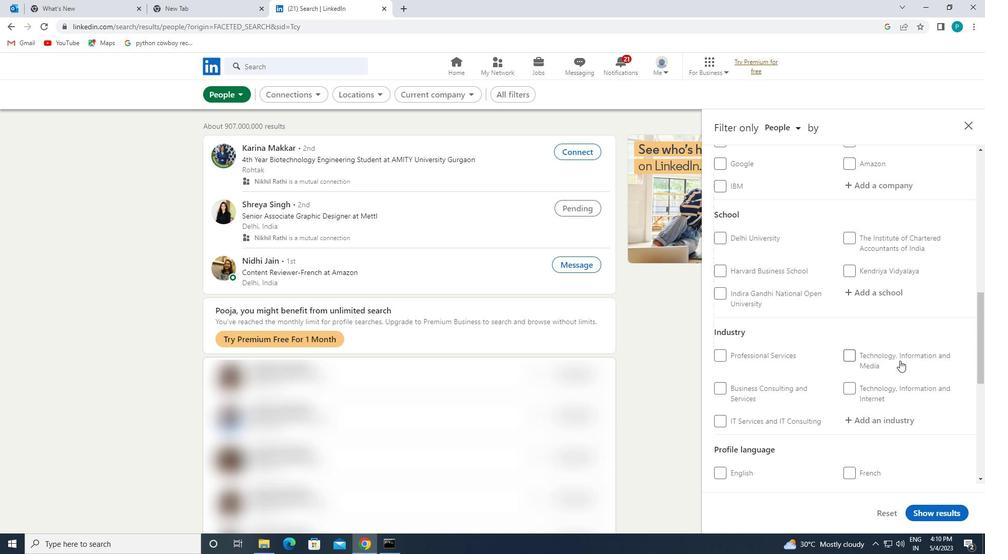 
Action: Mouse scrolled (899, 351) with delta (0, 0)
Screenshot: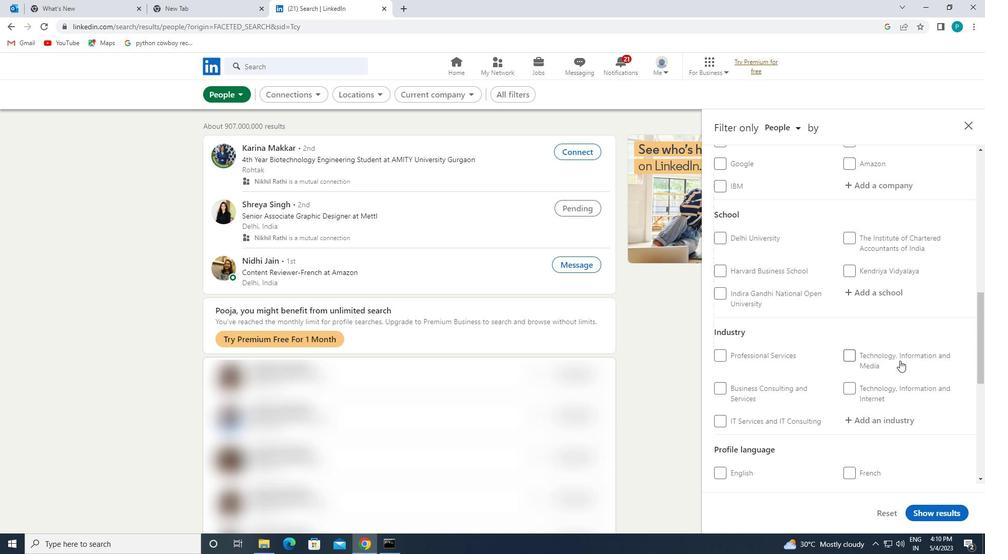 
Action: Mouse moved to (892, 337)
Screenshot: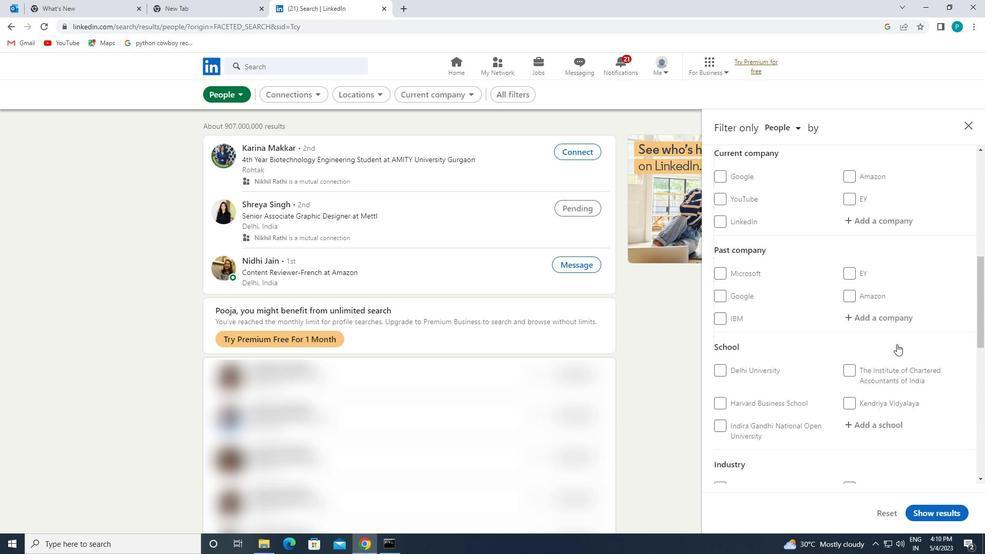 
Action: Mouse scrolled (892, 337) with delta (0, 0)
Screenshot: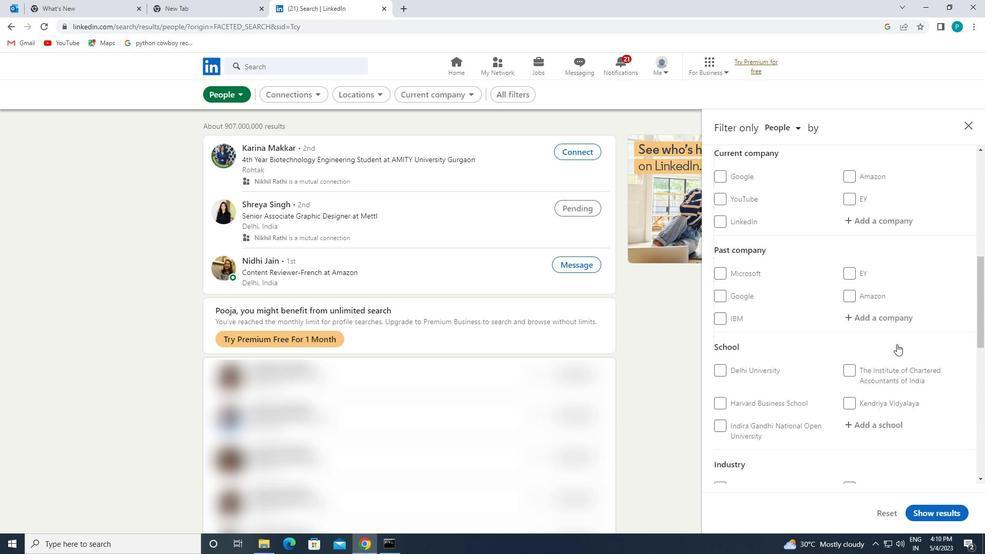 
Action: Mouse scrolled (892, 337) with delta (0, 0)
Screenshot: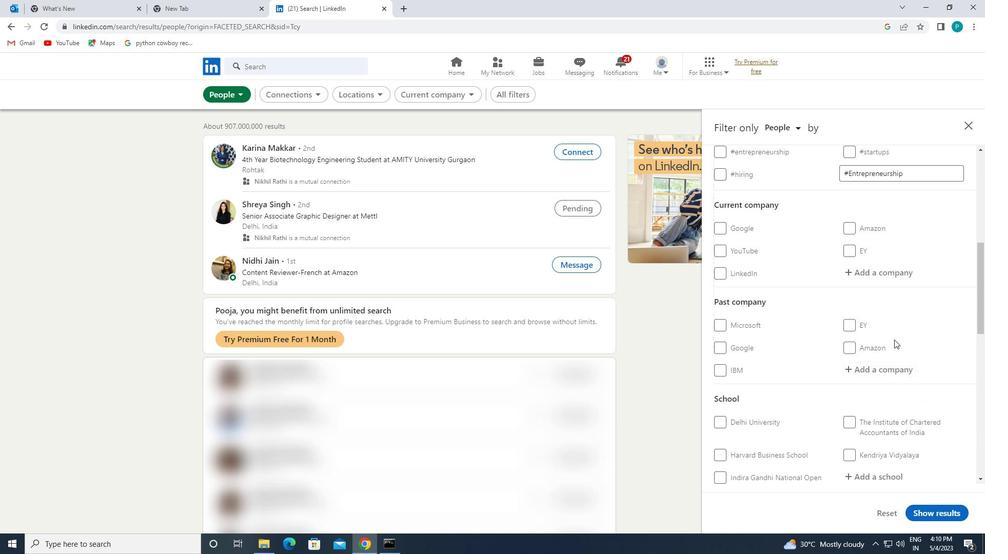 
Action: Mouse moved to (884, 400)
Screenshot: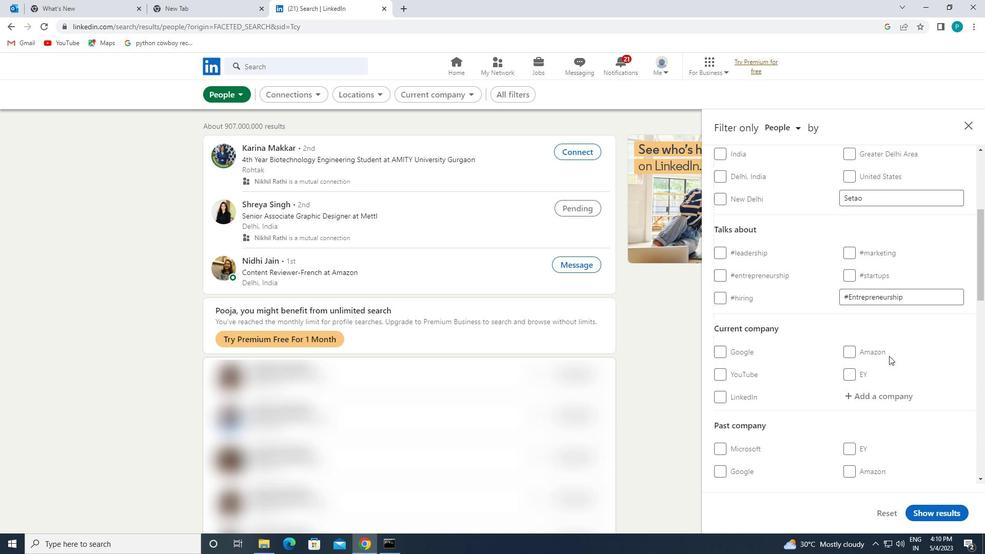 
Action: Mouse pressed left at (884, 400)
Screenshot: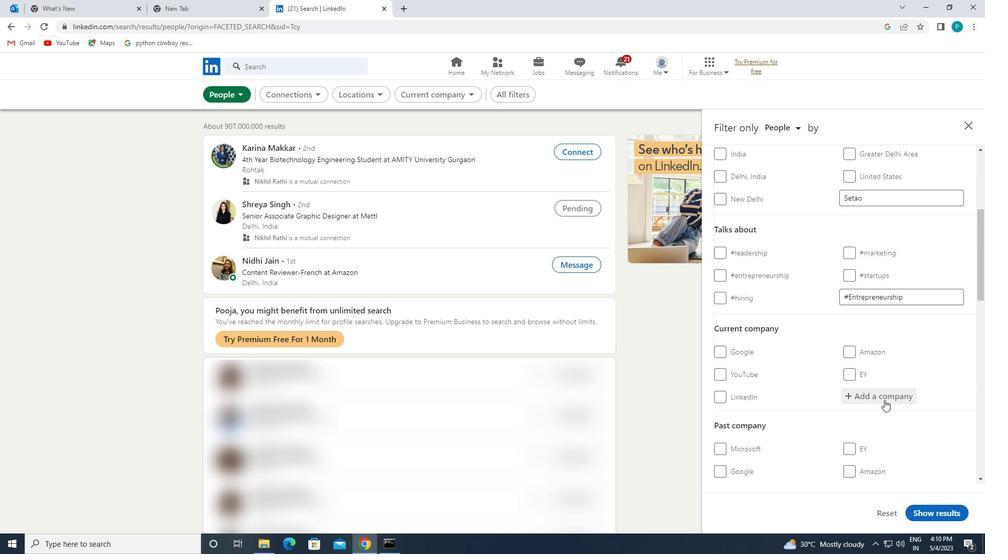 
Action: Key pressed <Key.caps_lock>A<Key.caps_lock>GIL<Key.backspace>LENT
Screenshot: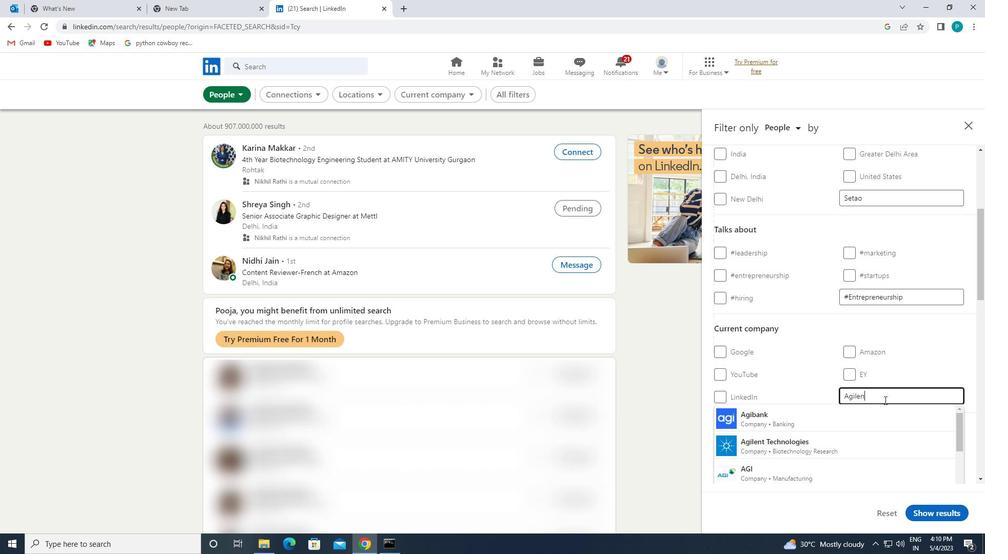
Action: Mouse moved to (878, 419)
Screenshot: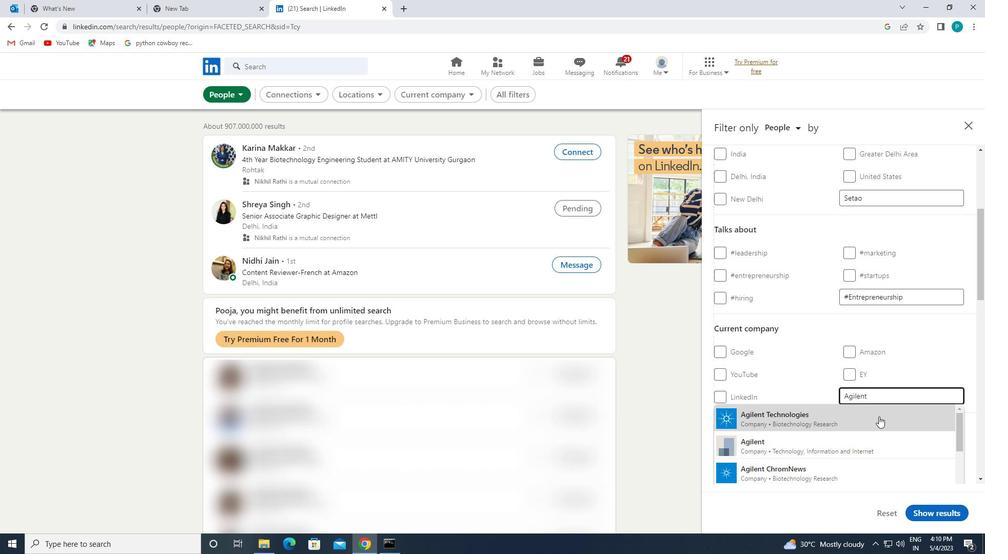 
Action: Mouse pressed left at (878, 419)
Screenshot: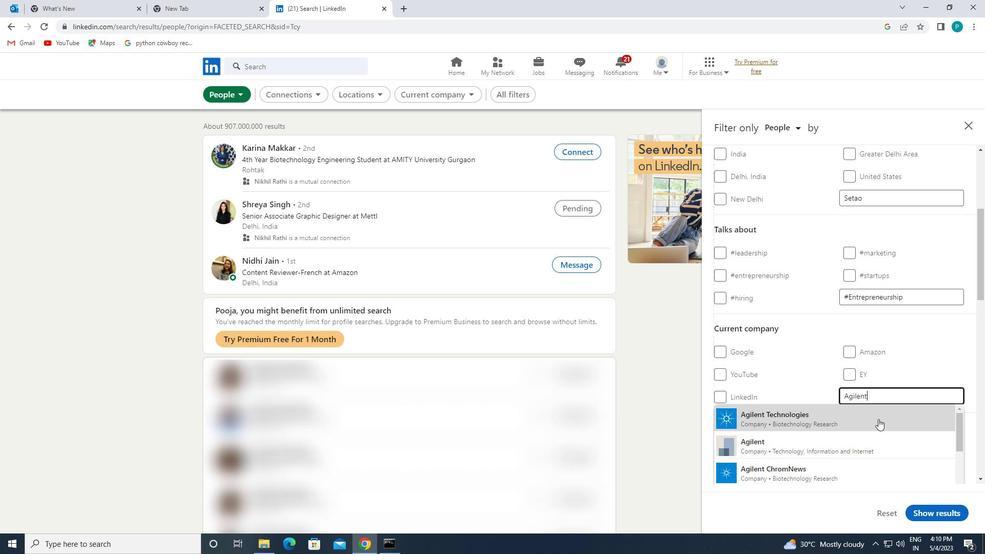 
Action: Mouse scrolled (878, 418) with delta (0, 0)
Screenshot: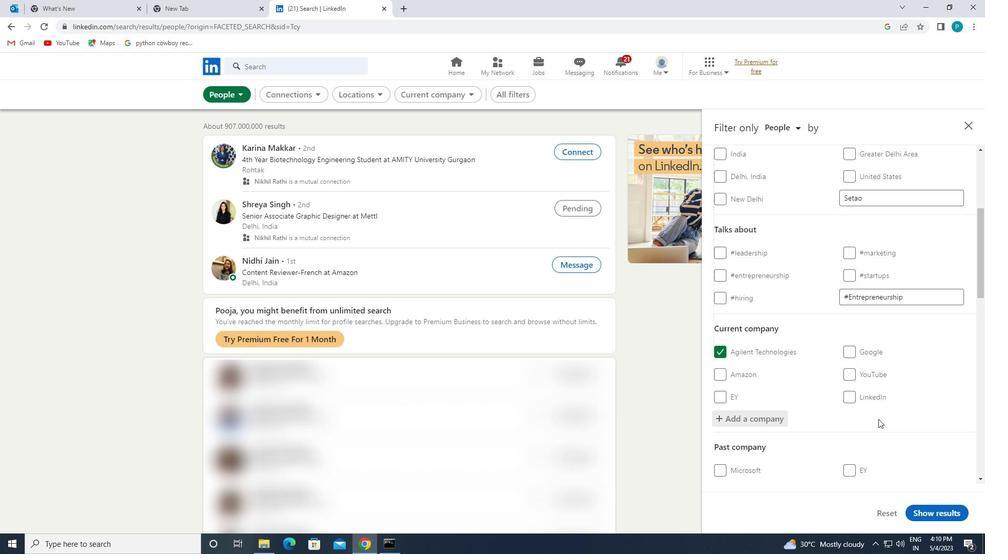 
Action: Mouse scrolled (878, 418) with delta (0, 0)
Screenshot: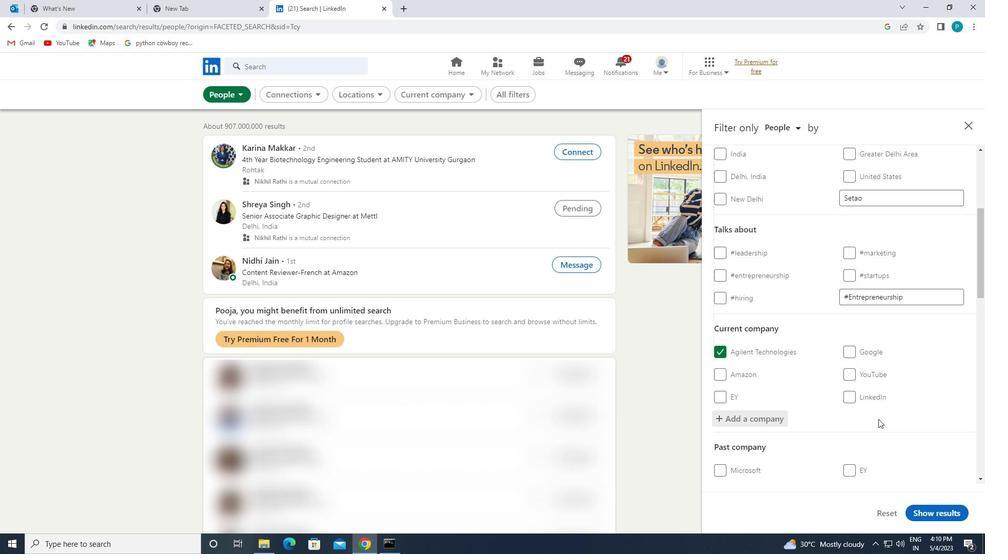 
Action: Mouse scrolled (878, 418) with delta (0, 0)
Screenshot: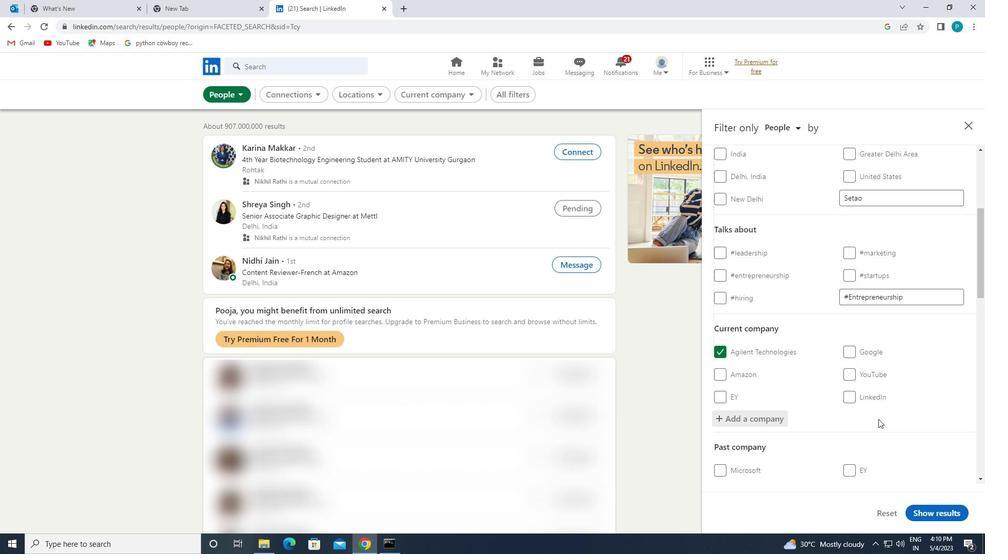 
Action: Mouse moved to (874, 393)
Screenshot: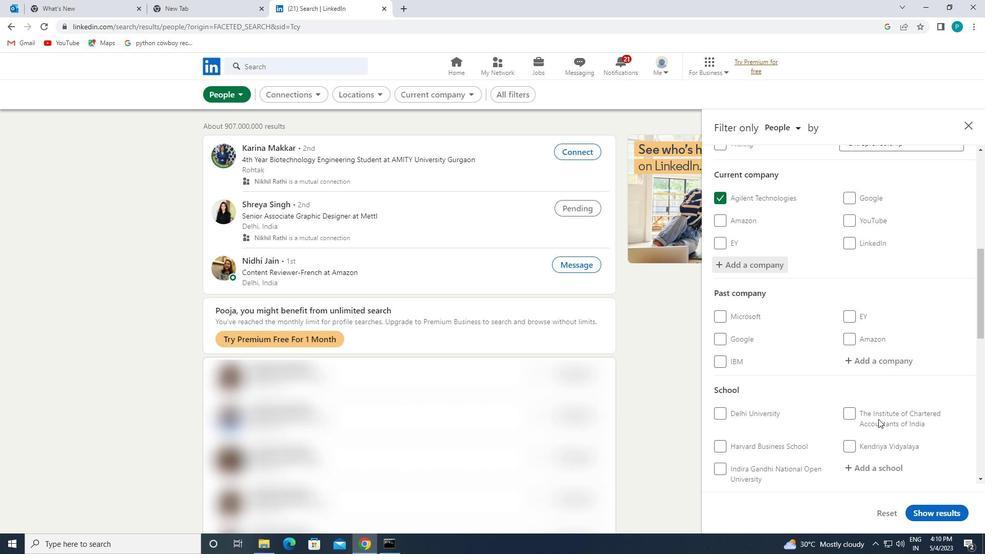 
Action: Mouse scrolled (874, 393) with delta (0, 0)
Screenshot: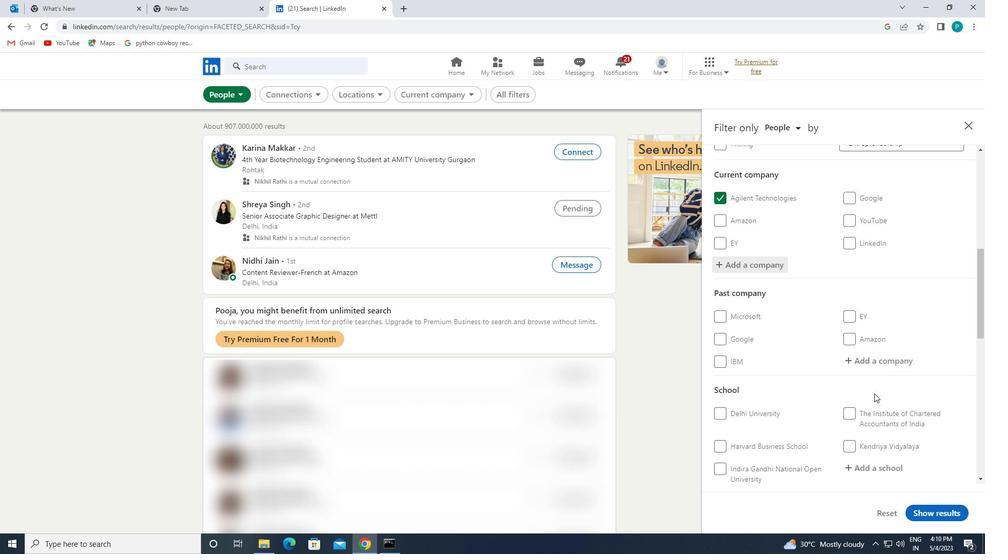 
Action: Mouse moved to (878, 412)
Screenshot: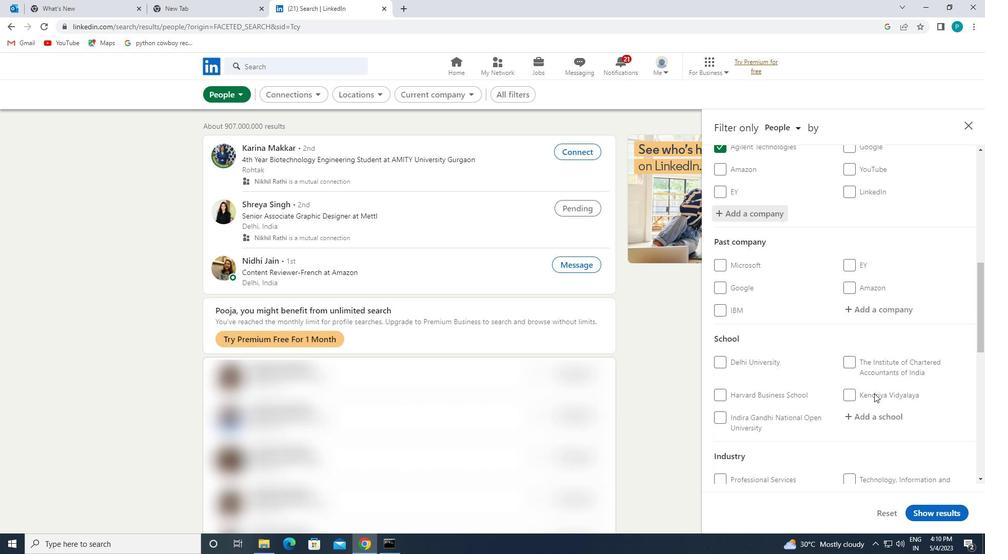 
Action: Mouse pressed left at (878, 412)
Screenshot: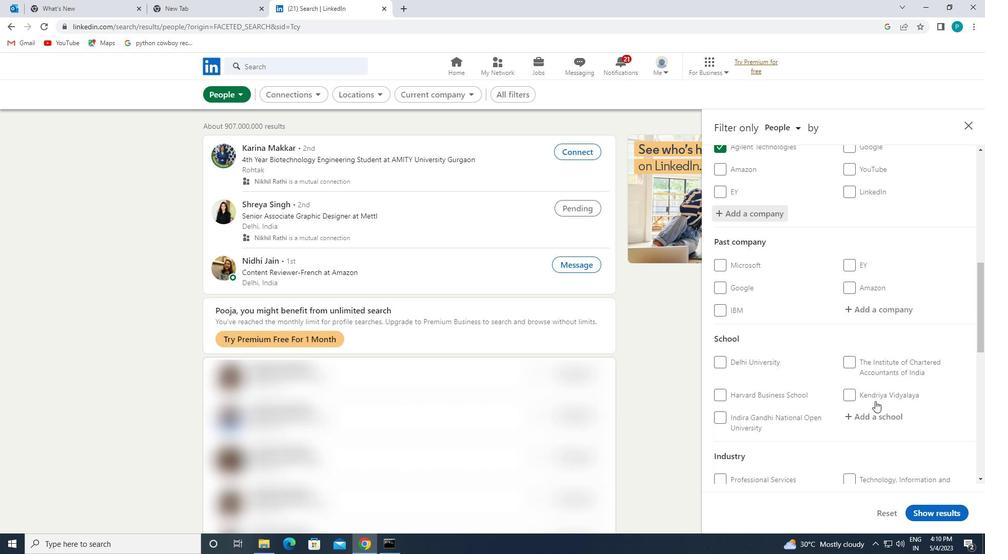 
Action: Mouse moved to (878, 412)
Screenshot: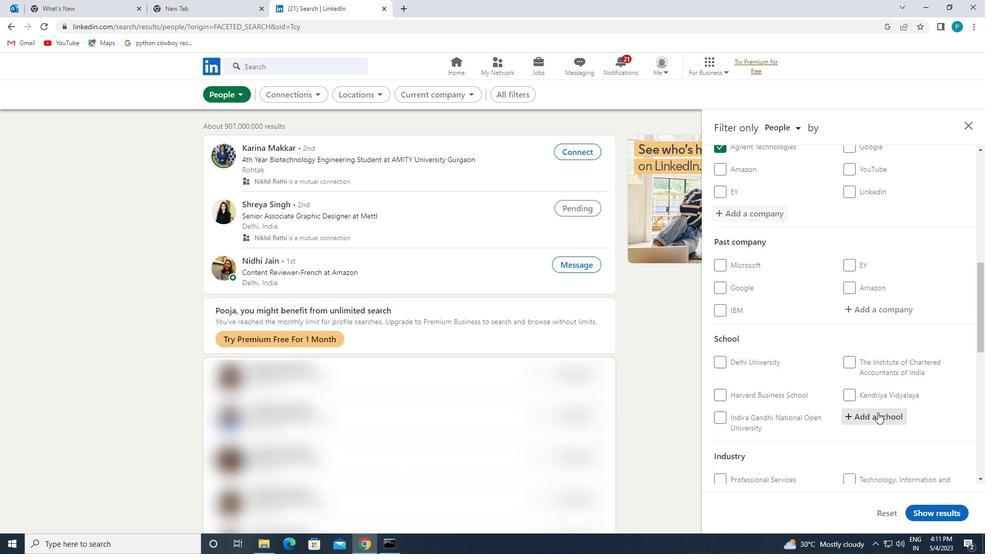 
Action: Key pressed <Key.caps_lock>D<Key.caps_lock>EPART
Screenshot: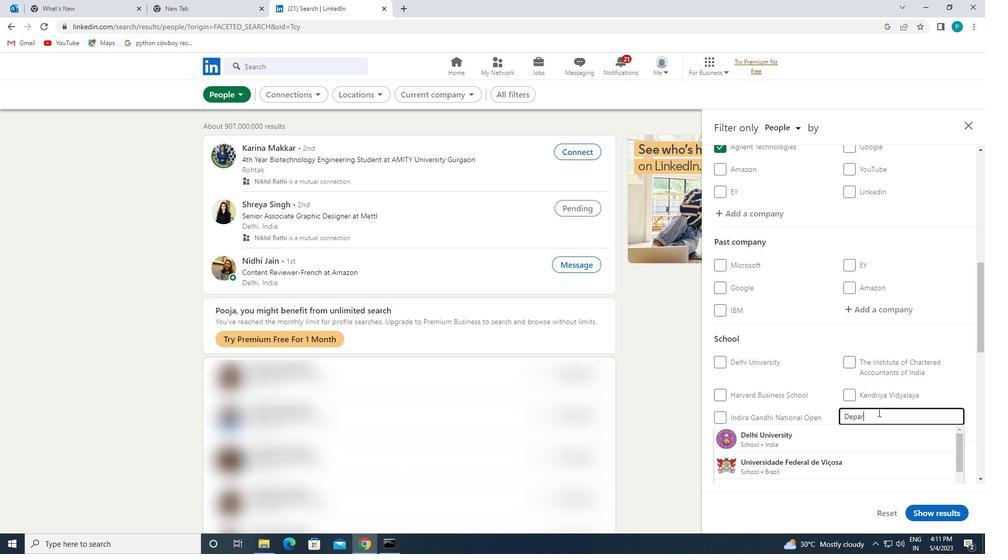 
Action: Mouse moved to (875, 428)
Screenshot: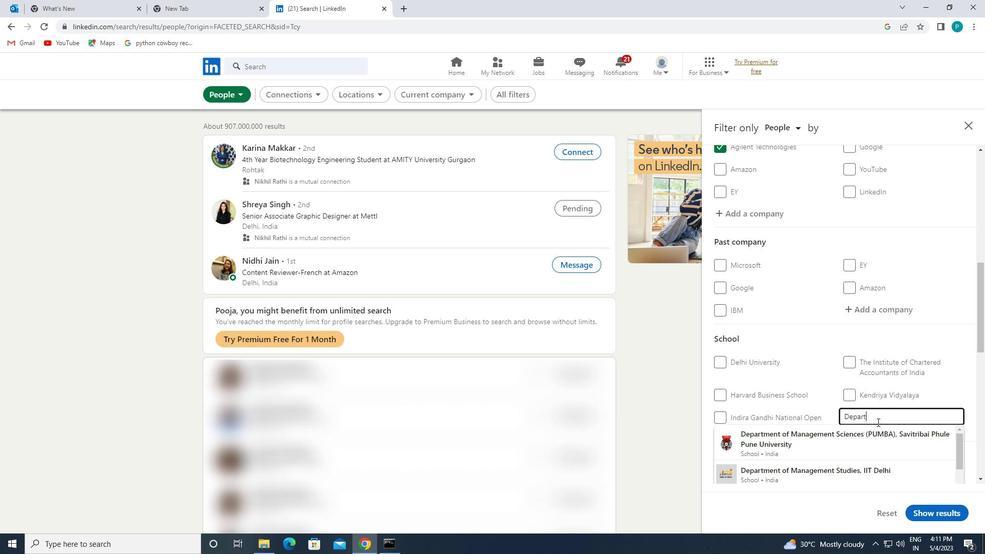 
Action: Mouse scrolled (875, 428) with delta (0, 0)
Screenshot: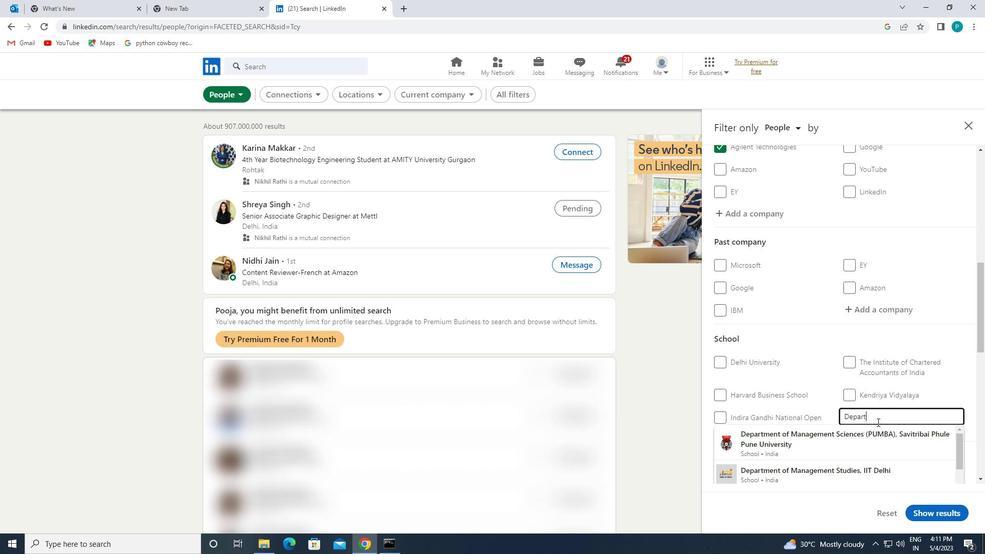 
Action: Mouse moved to (873, 450)
Screenshot: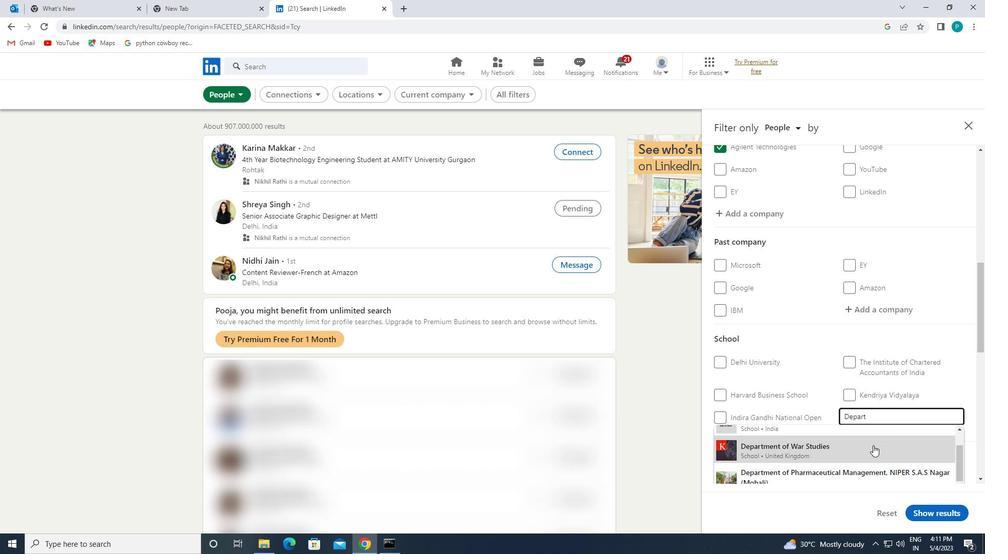 
Action: Mouse scrolled (873, 450) with delta (0, 0)
Screenshot: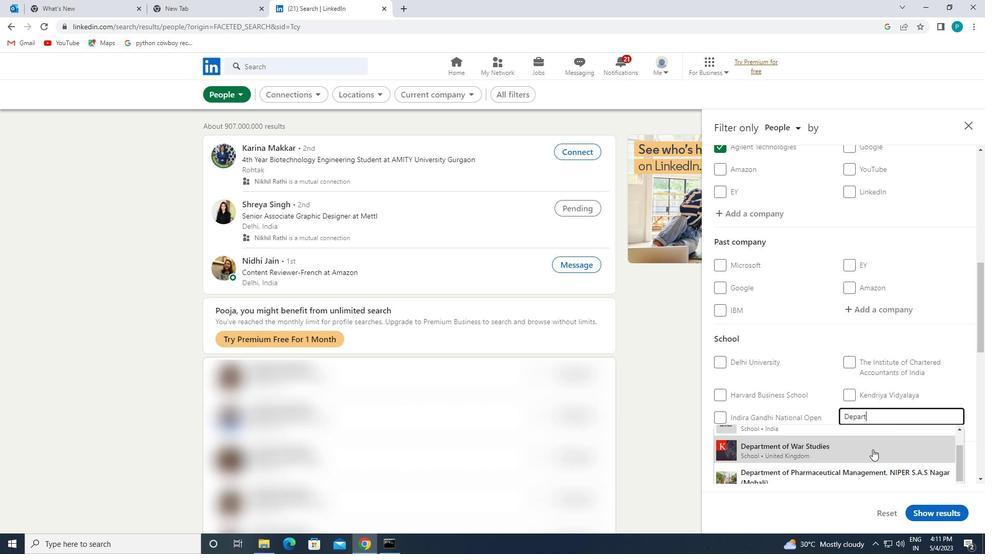 
Action: Mouse scrolled (873, 449) with delta (0, 0)
Screenshot: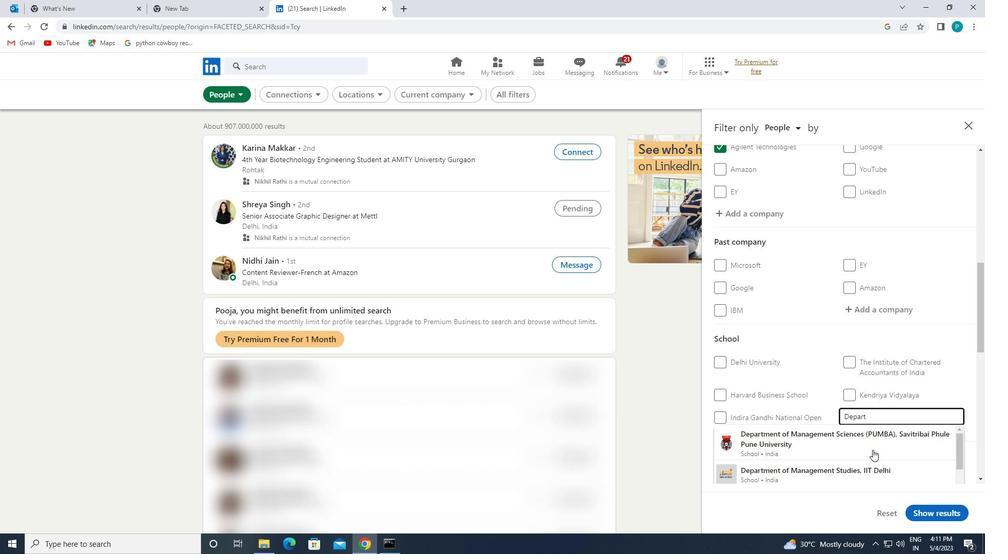 
Action: Mouse moved to (872, 450)
Screenshot: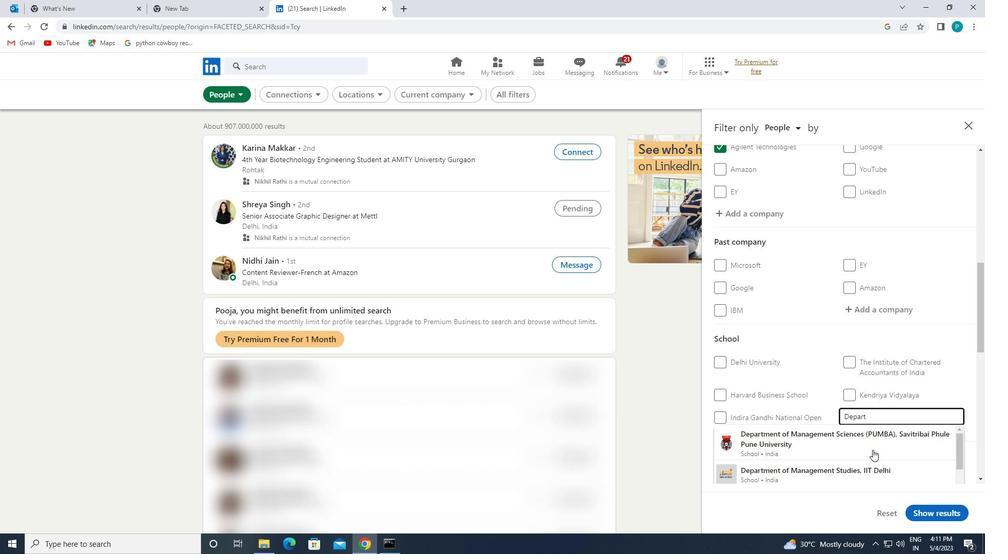 
Action: Mouse scrolled (872, 449) with delta (0, 0)
Screenshot: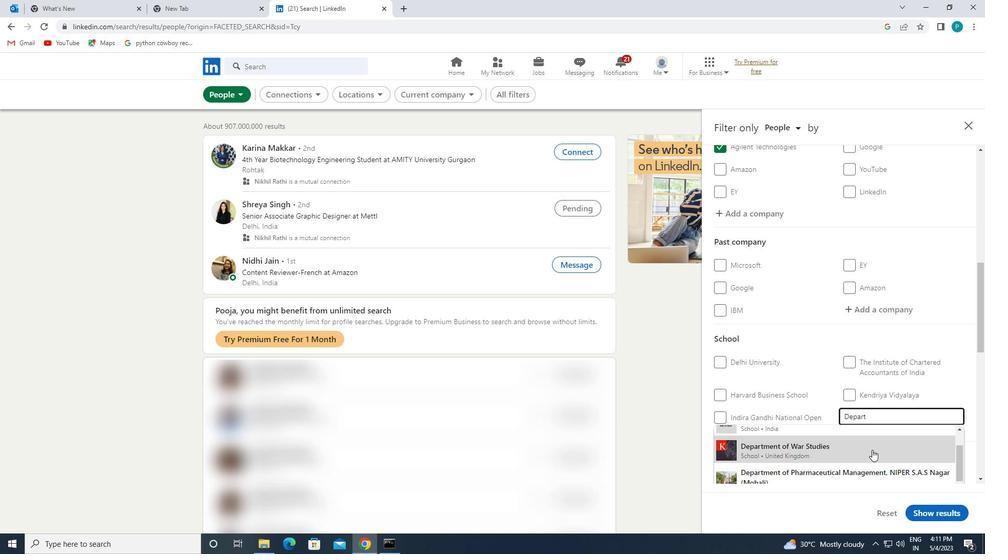 
Action: Mouse scrolled (872, 450) with delta (0, 0)
Screenshot: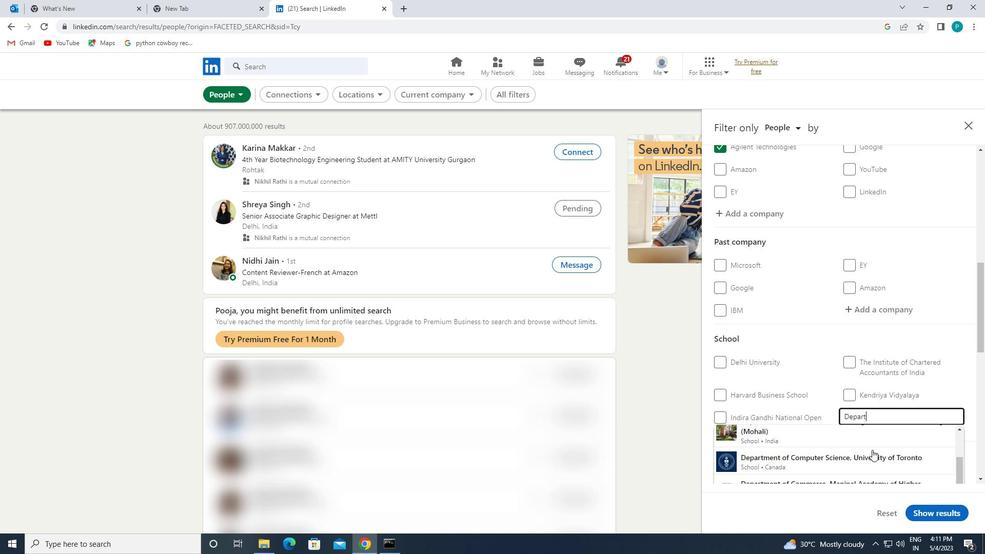 
Action: Mouse scrolled (872, 450) with delta (0, 0)
Screenshot: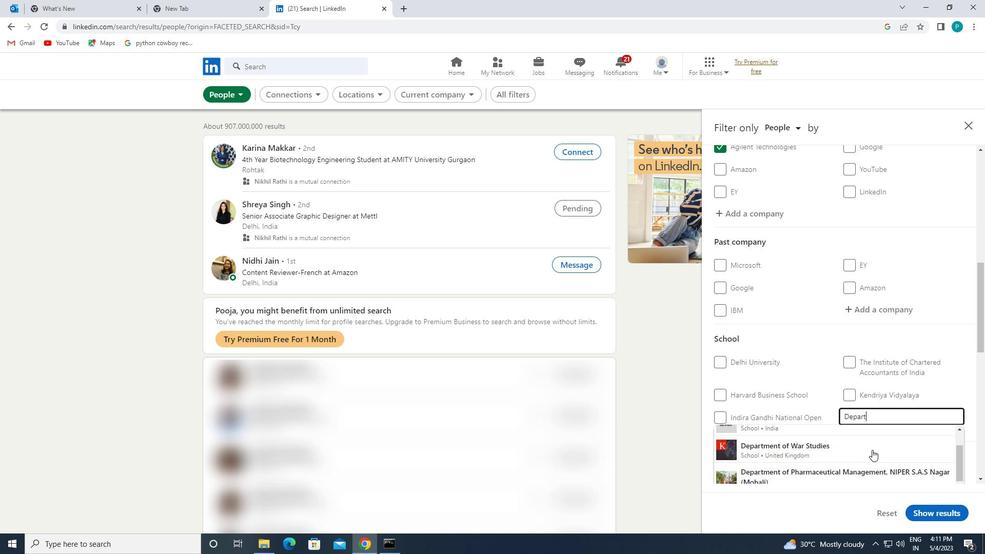 
Action: Mouse scrolled (872, 450) with delta (0, 0)
Screenshot: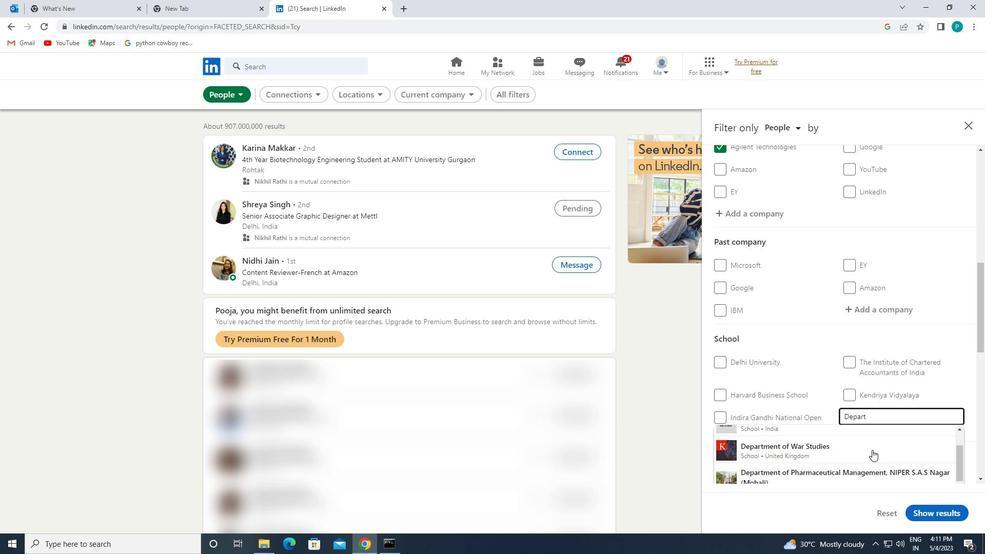 
Action: Mouse moved to (872, 447)
Screenshot: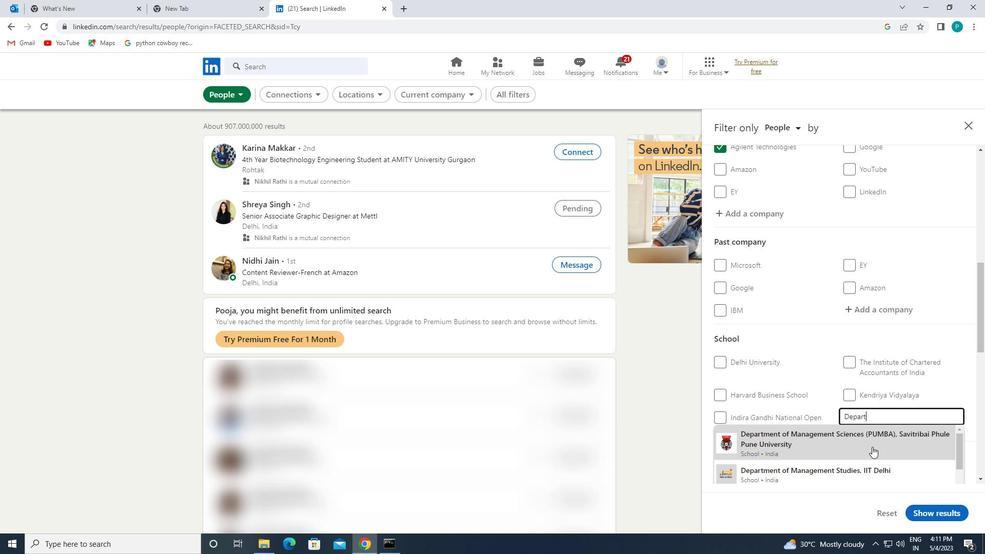 
Action: Mouse pressed left at (872, 447)
Screenshot: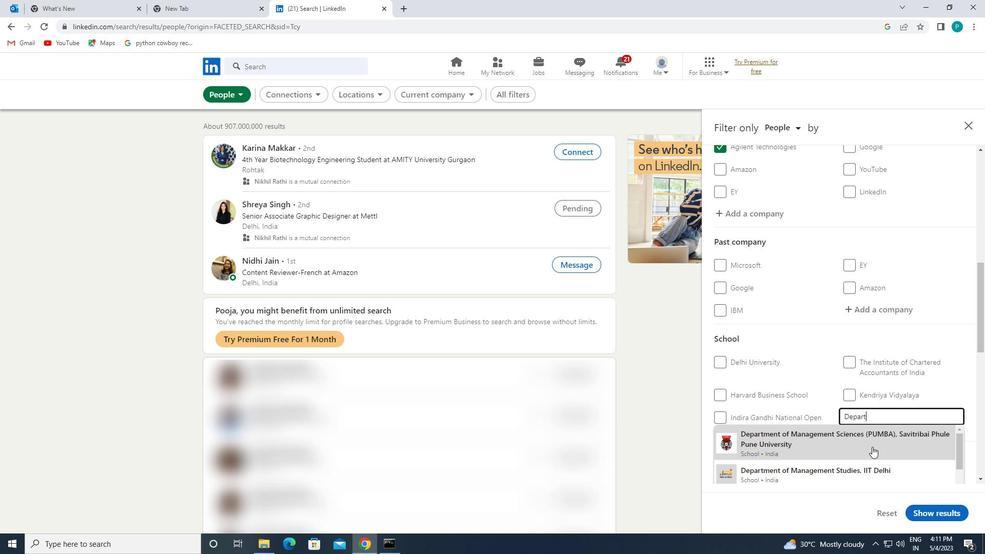 
Action: Mouse moved to (891, 399)
Screenshot: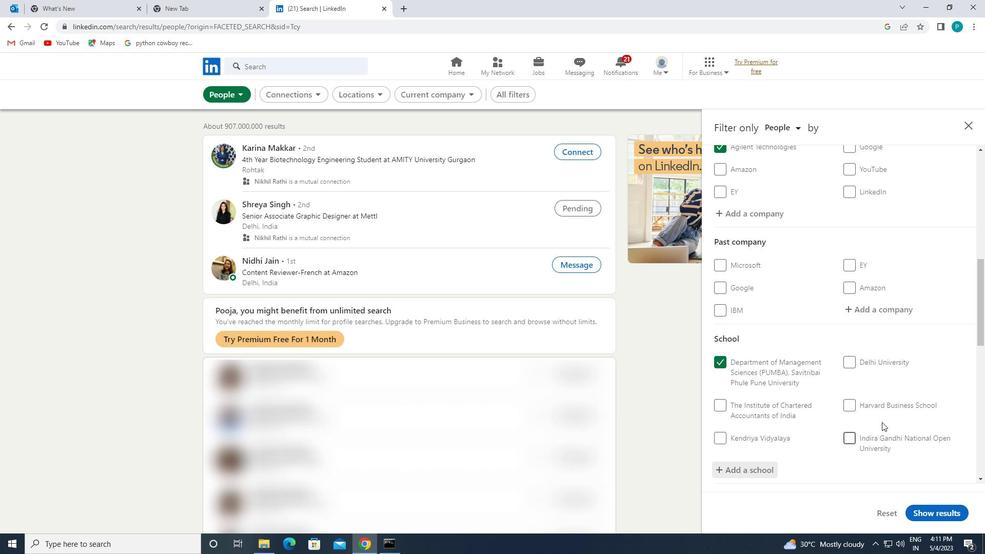 
Action: Mouse scrolled (891, 399) with delta (0, 0)
Screenshot: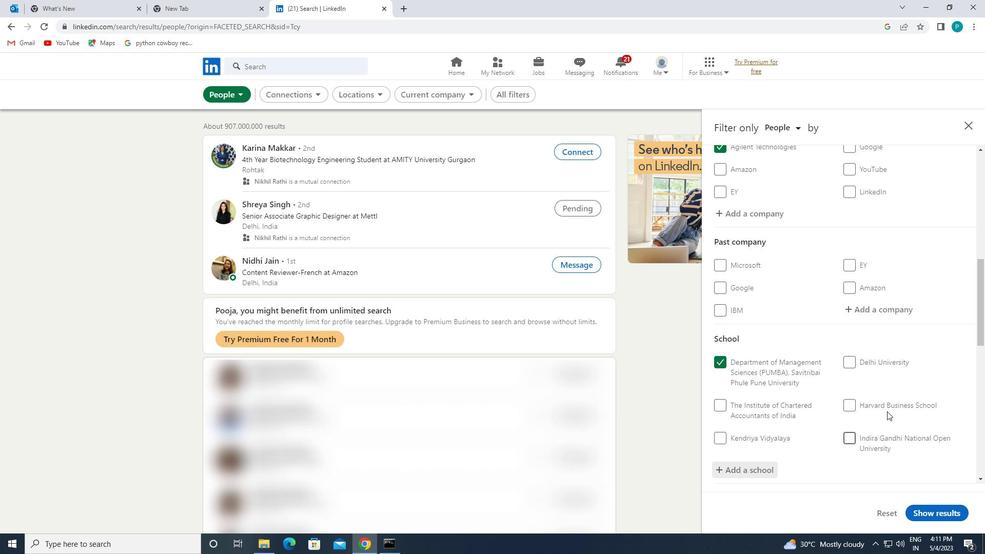 
Action: Mouse scrolled (891, 399) with delta (0, 0)
Screenshot: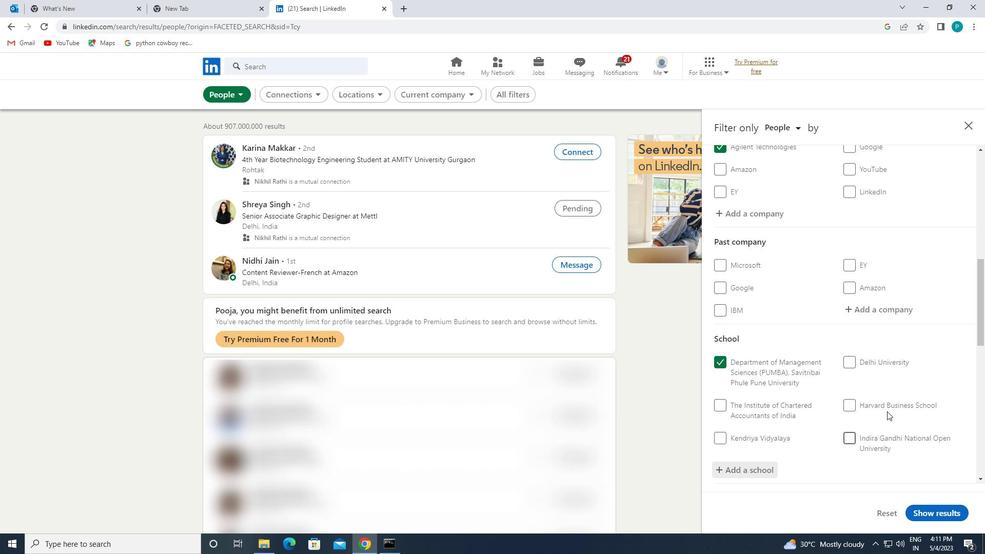 
Action: Mouse scrolled (891, 399) with delta (0, 0)
Screenshot: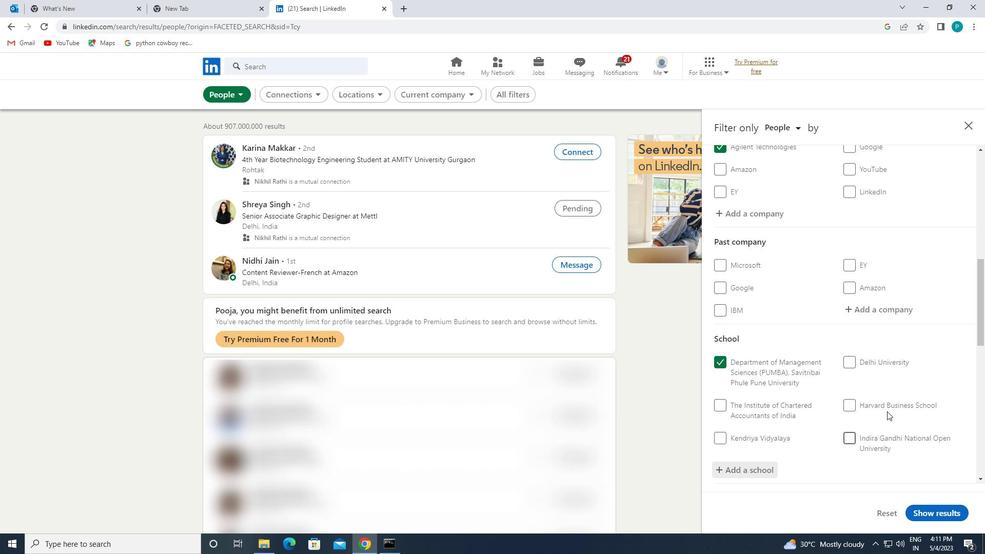 
Action: Mouse scrolled (891, 399) with delta (0, 0)
Screenshot: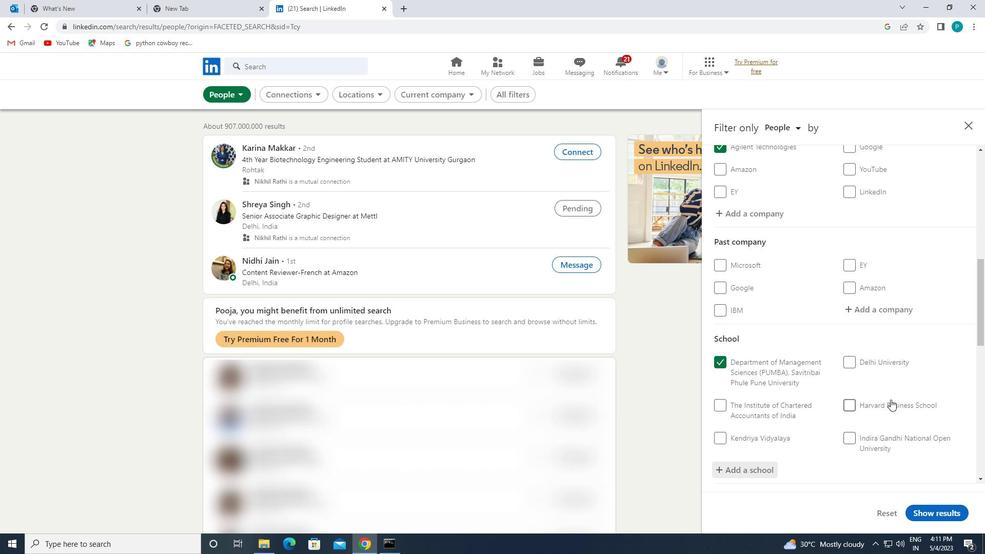 
Action: Mouse moved to (894, 377)
Screenshot: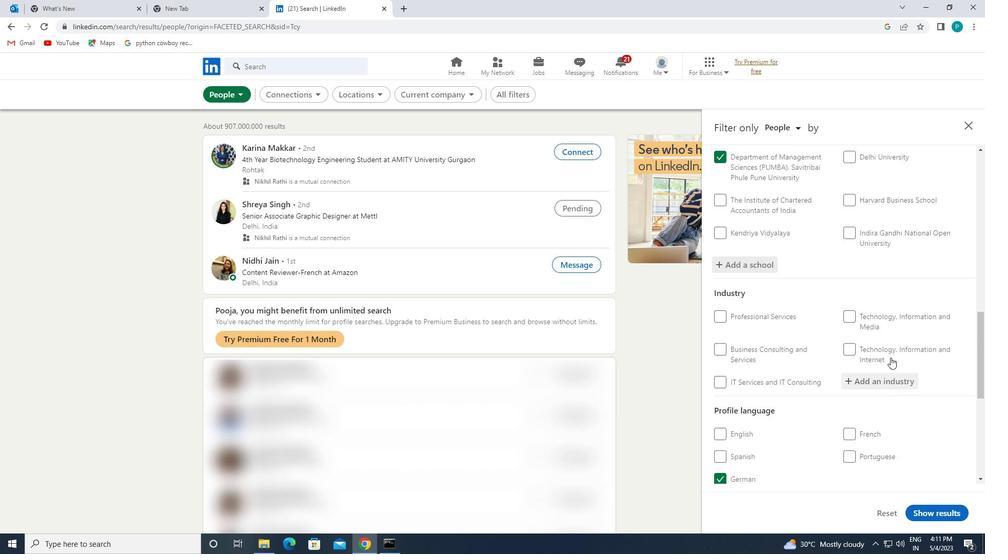 
Action: Mouse pressed left at (894, 377)
Screenshot: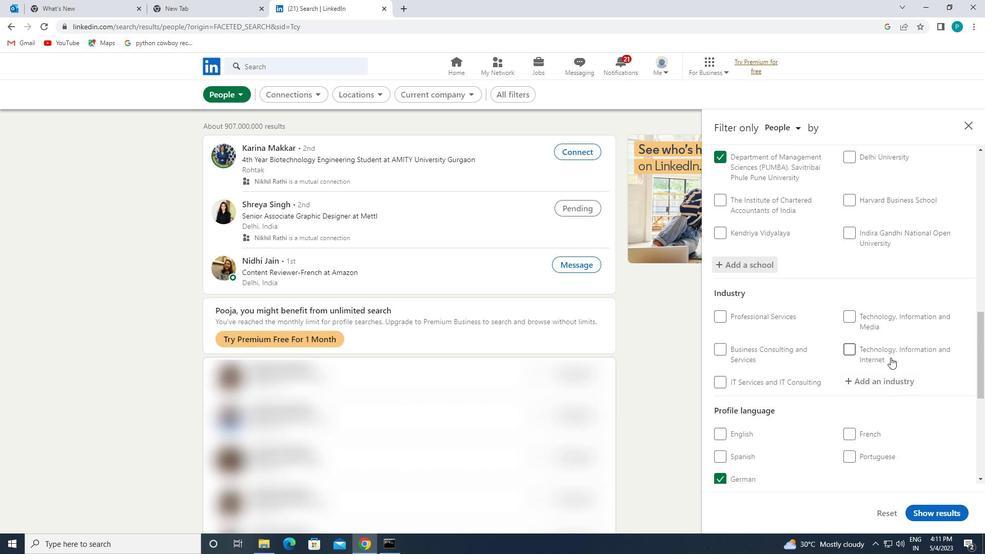
Action: Key pressed <Key.caps_lock>F<Key.caps_lock>URNITURE
Screenshot: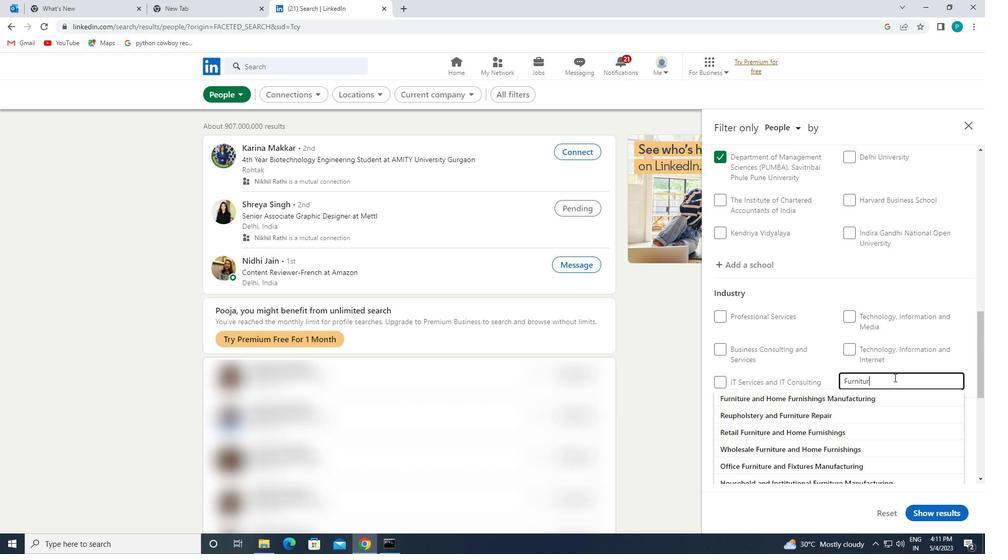 
Action: Mouse moved to (881, 400)
Screenshot: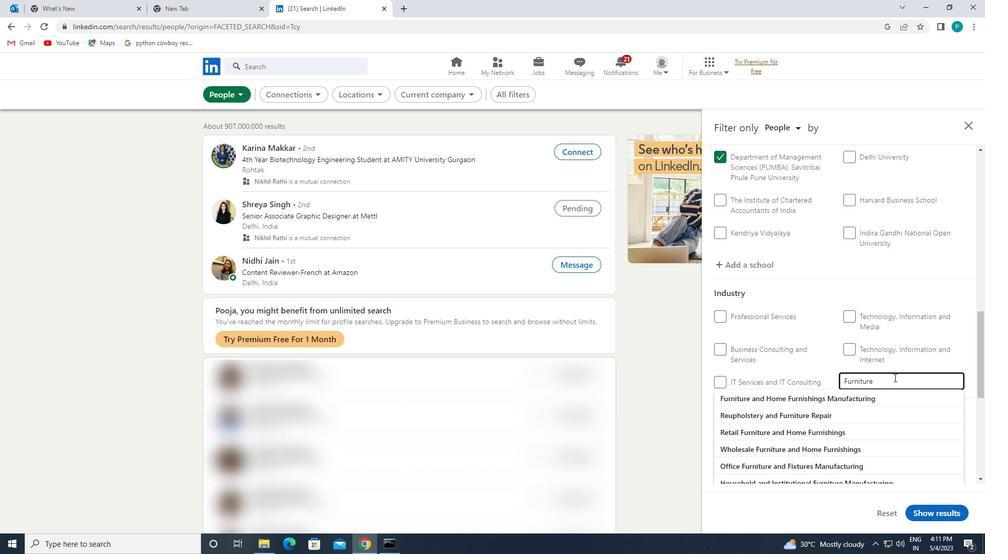 
Action: Mouse pressed left at (881, 400)
Screenshot: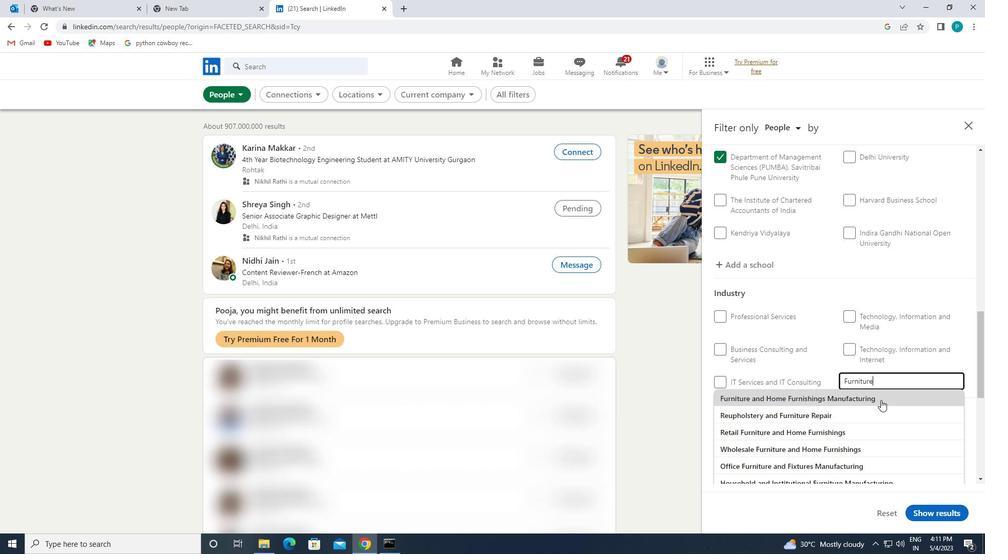 
Action: Mouse scrolled (881, 399) with delta (0, 0)
Screenshot: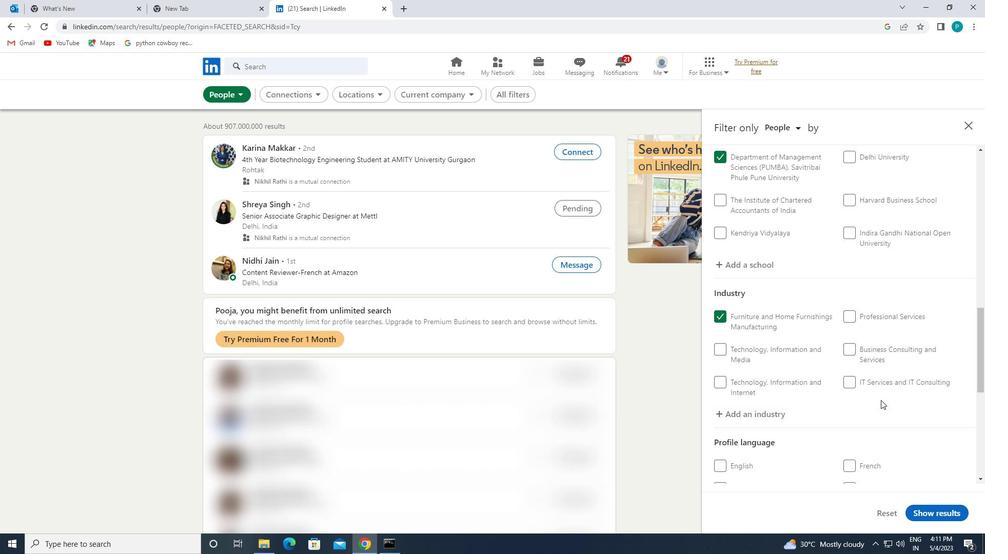 
Action: Mouse scrolled (881, 399) with delta (0, 0)
Screenshot: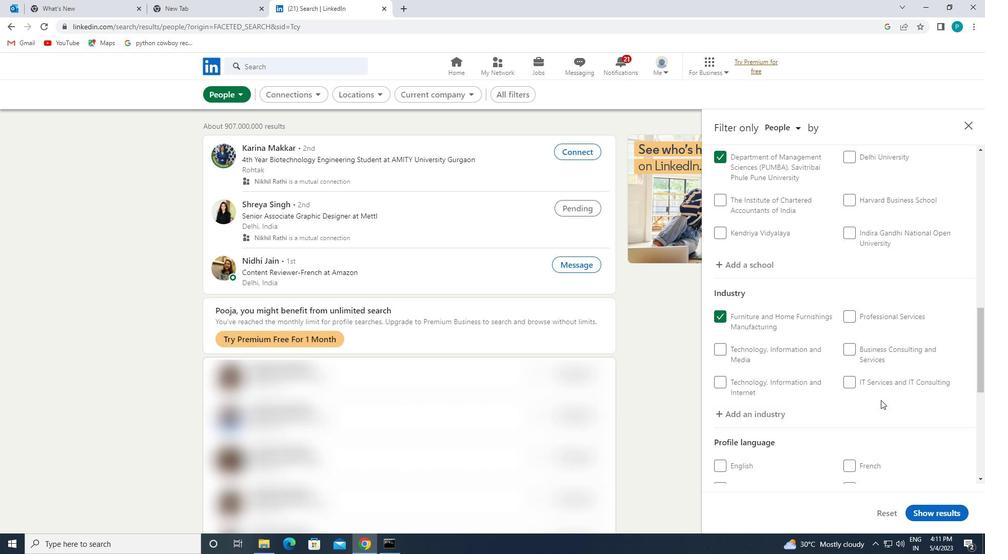 
Action: Mouse scrolled (881, 399) with delta (0, 0)
Screenshot: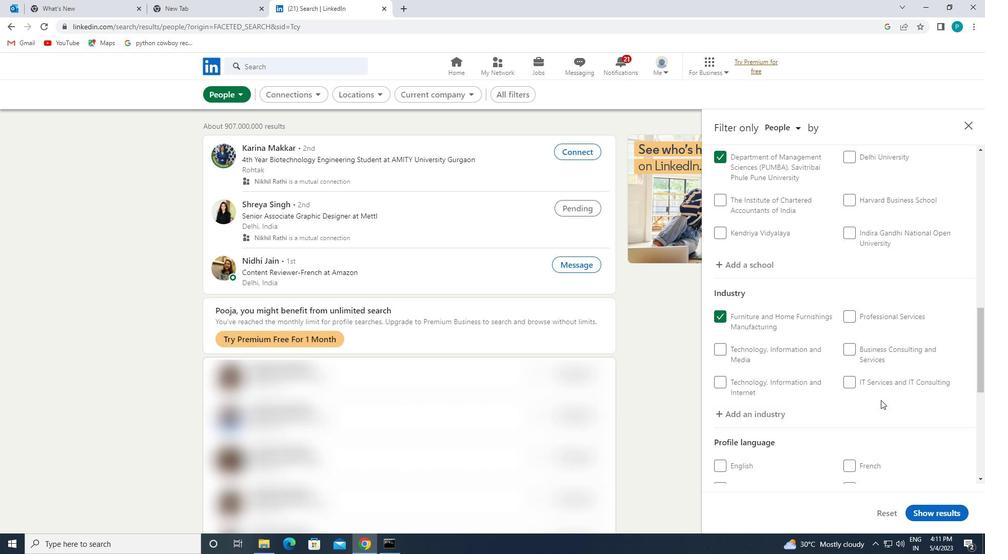 
Action: Mouse scrolled (881, 399) with delta (0, 0)
Screenshot: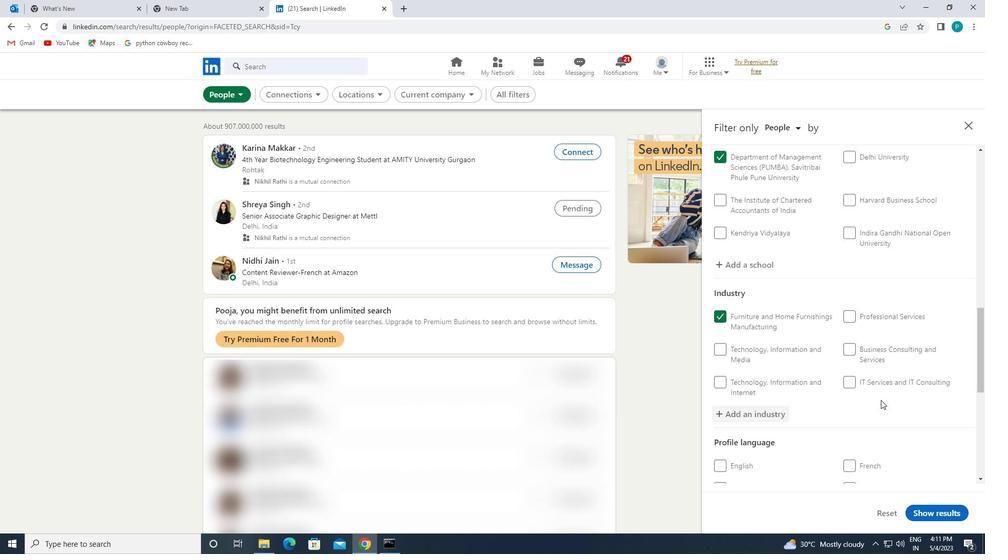 
Action: Mouse scrolled (881, 399) with delta (0, 0)
Screenshot: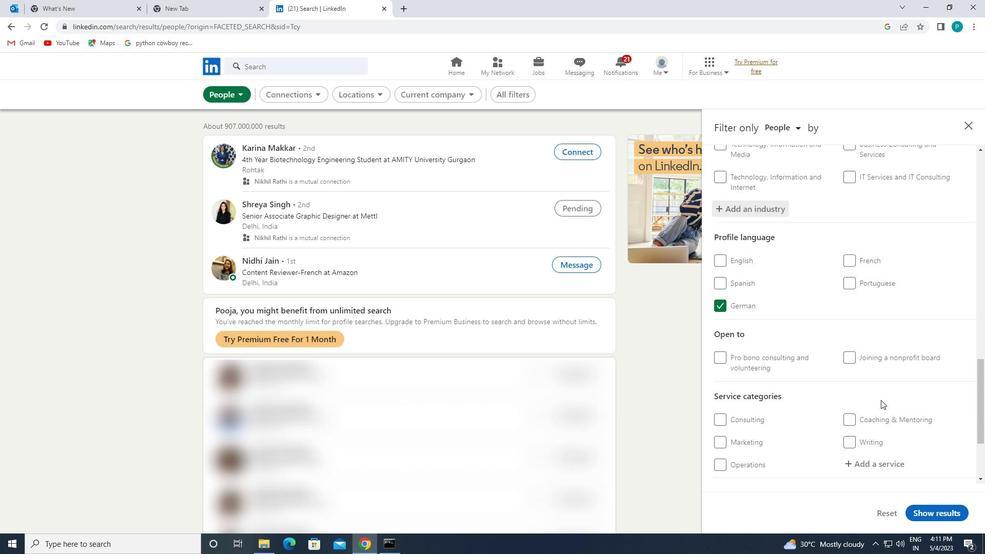 
Action: Mouse scrolled (881, 399) with delta (0, 0)
Screenshot: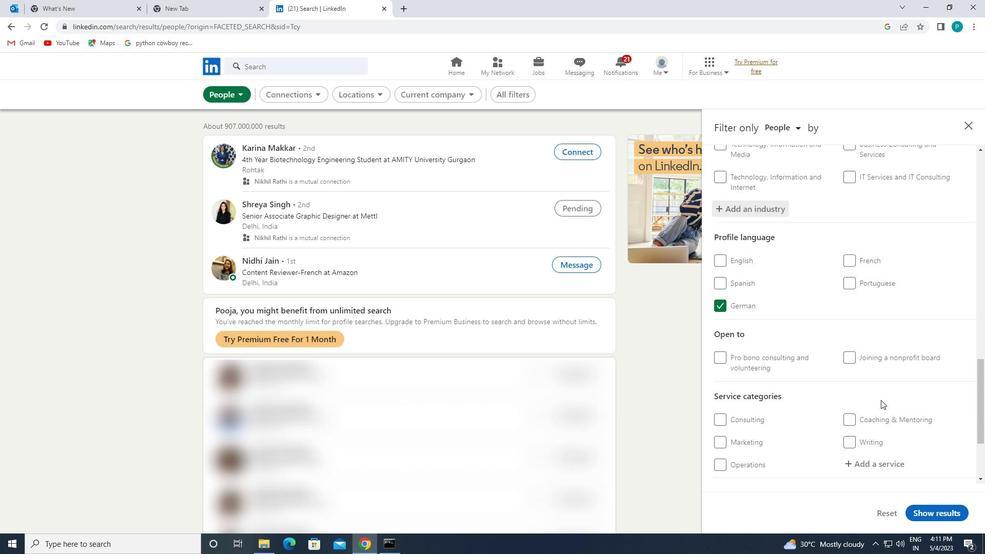 
Action: Mouse moved to (866, 365)
Screenshot: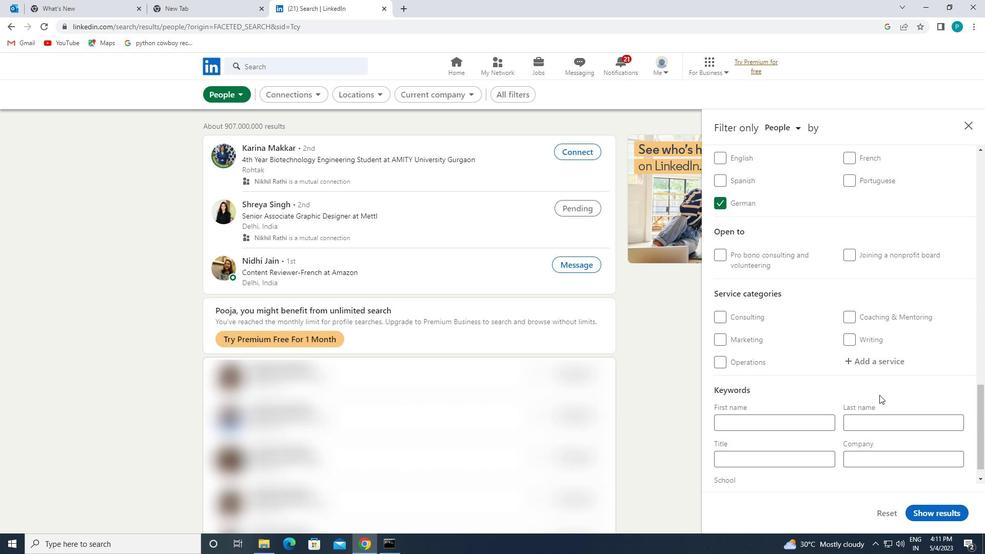 
Action: Mouse pressed left at (866, 365)
Screenshot: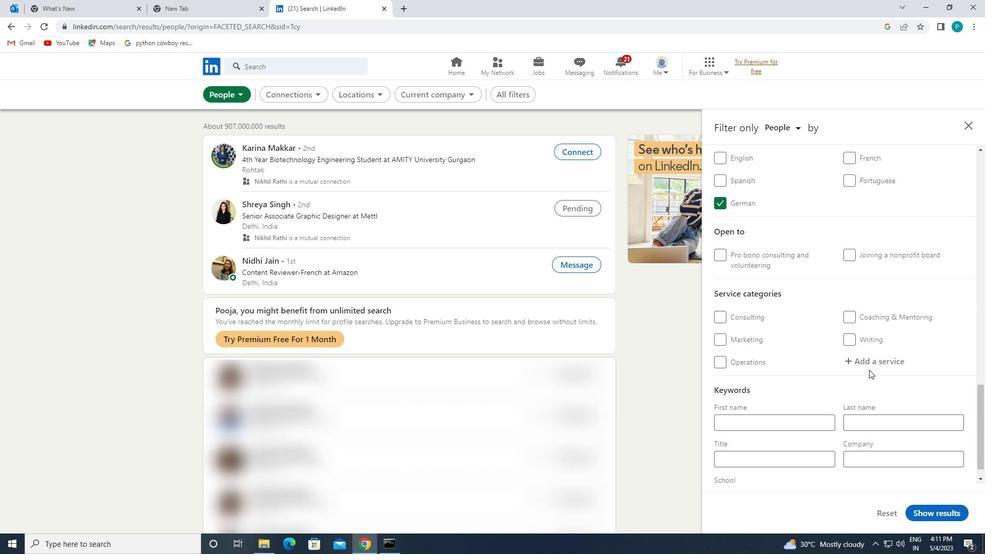 
Action: Mouse moved to (868, 367)
Screenshot: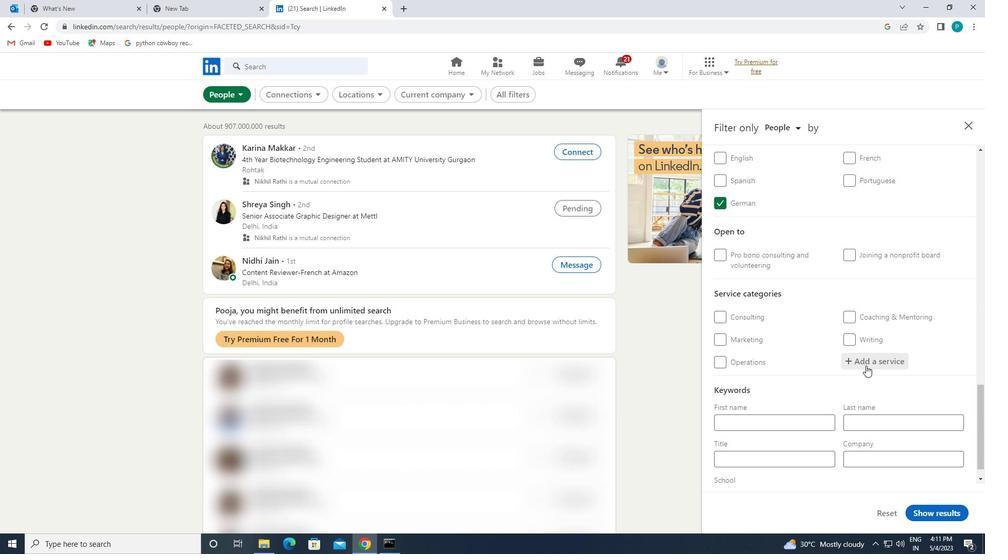 
Action: Key pressed <Key.caps_lock>T<Key.caps_lock>YPI
Screenshot: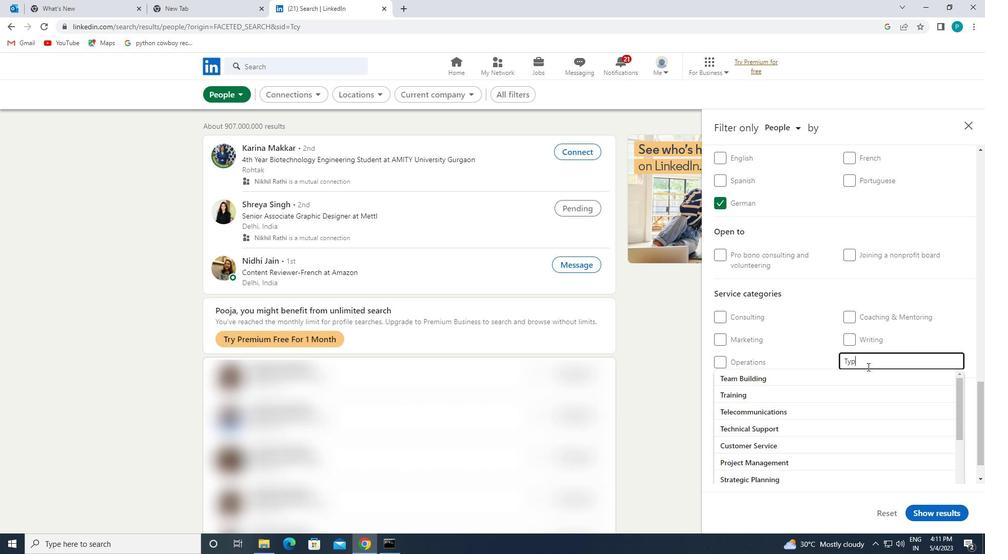 
Action: Mouse moved to (830, 376)
Screenshot: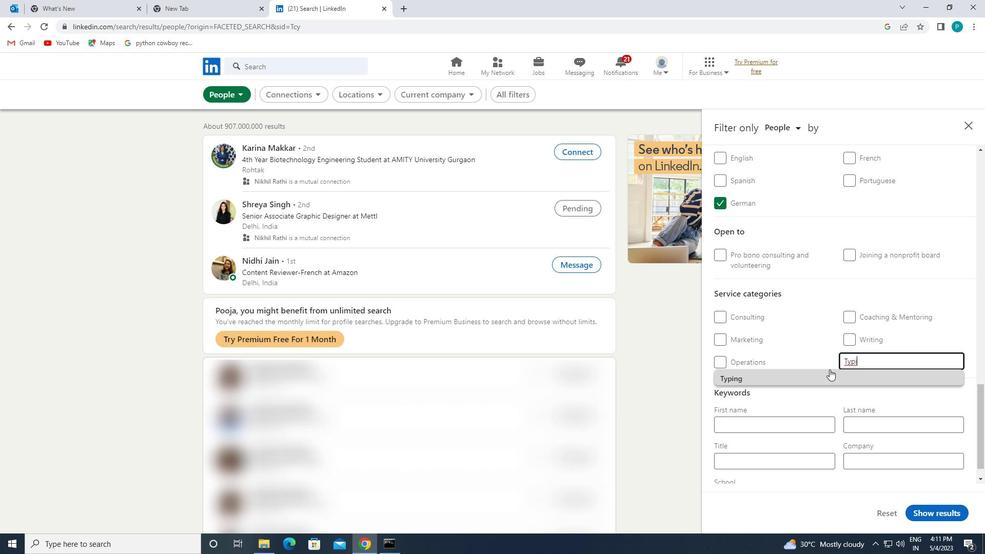 
Action: Mouse pressed left at (830, 376)
Screenshot: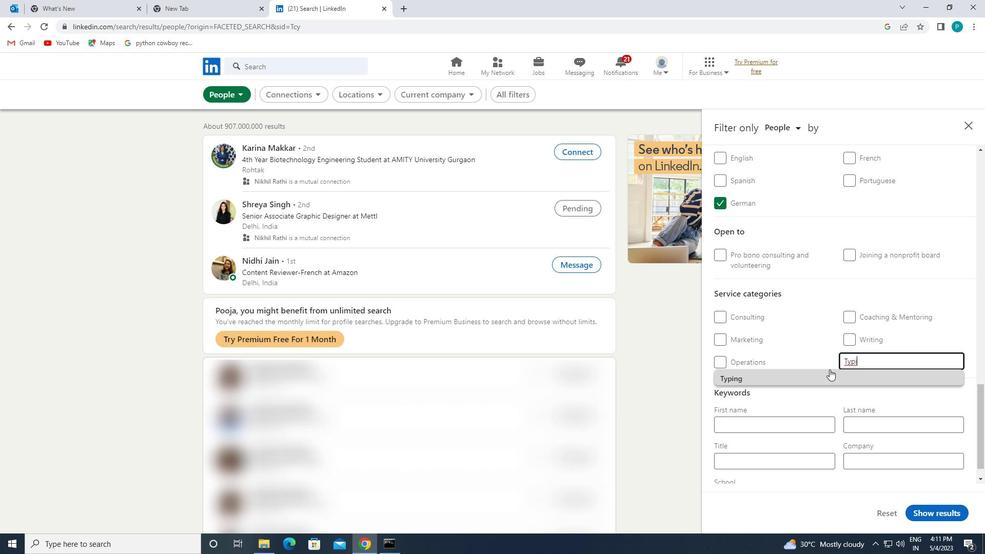 
Action: Mouse moved to (826, 375)
Screenshot: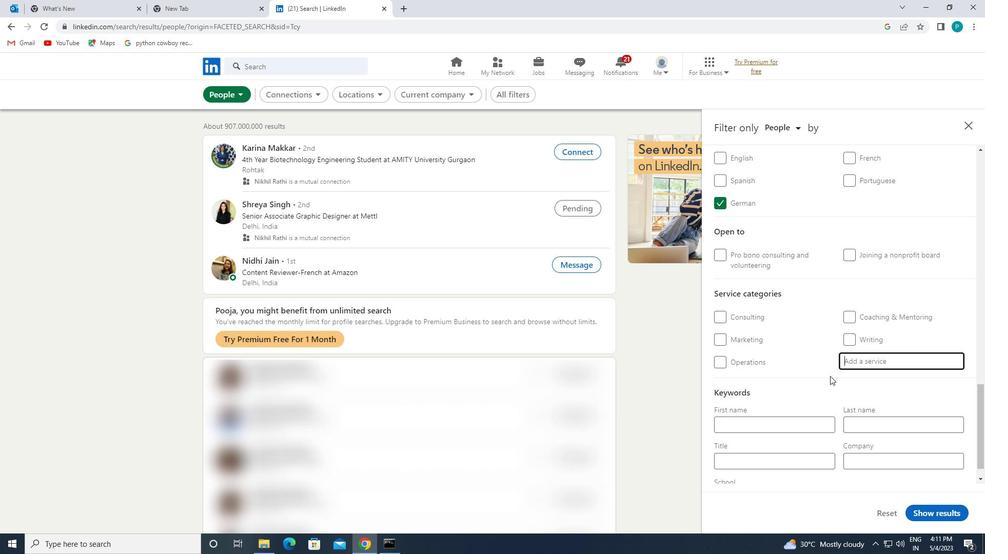 
Action: Mouse scrolled (826, 374) with delta (0, 0)
Screenshot: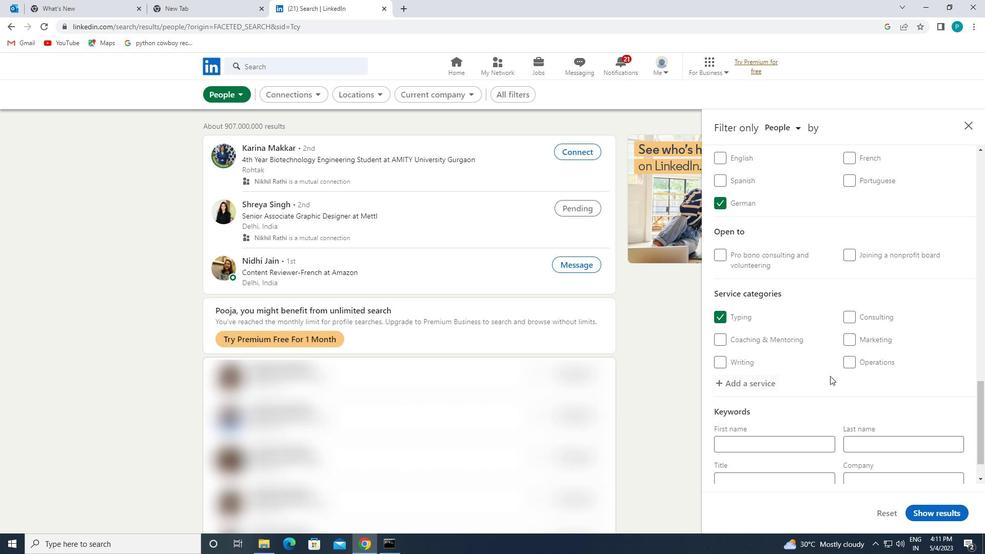 
Action: Mouse scrolled (826, 374) with delta (0, 0)
Screenshot: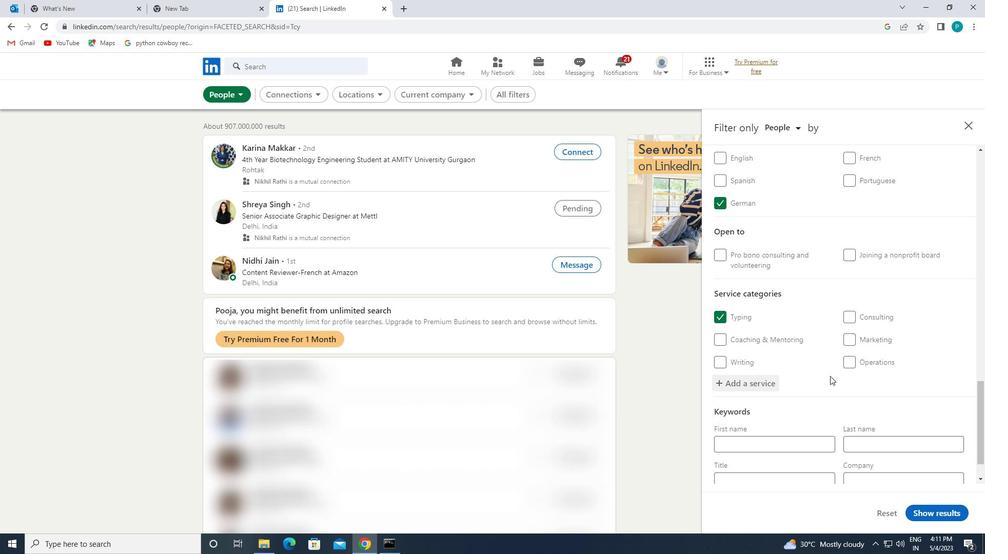 
Action: Mouse scrolled (826, 374) with delta (0, 0)
Screenshot: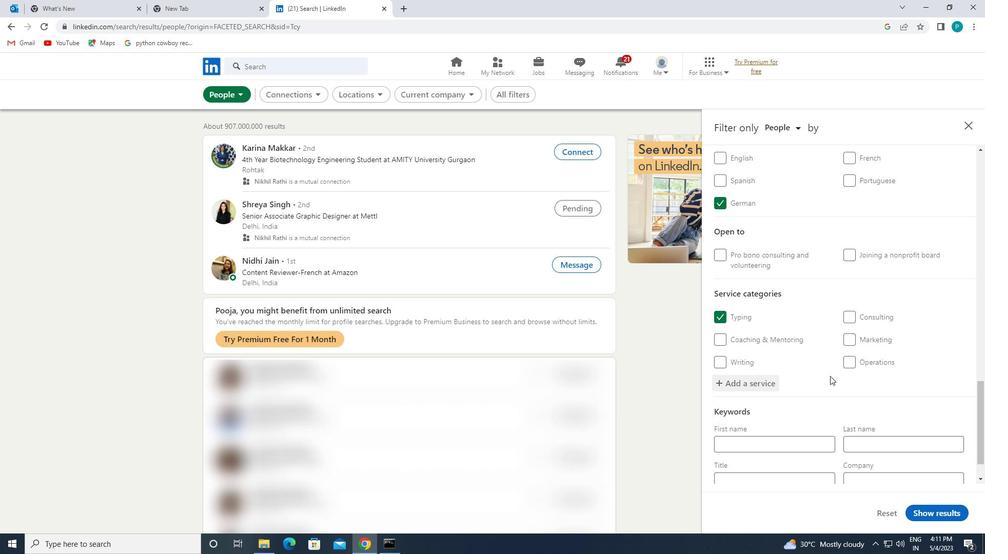 
Action: Mouse moved to (763, 433)
Screenshot: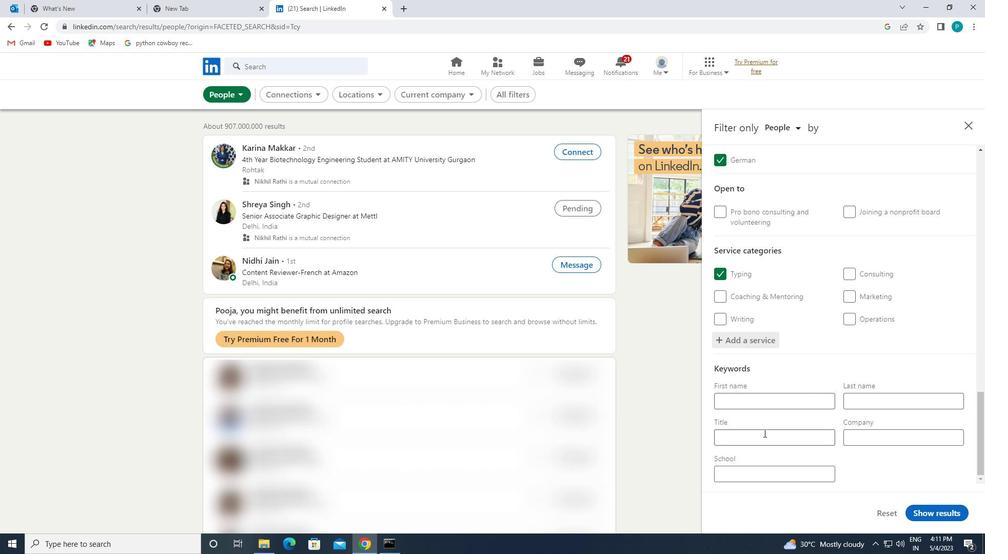 
Action: Mouse pressed left at (763, 433)
Screenshot: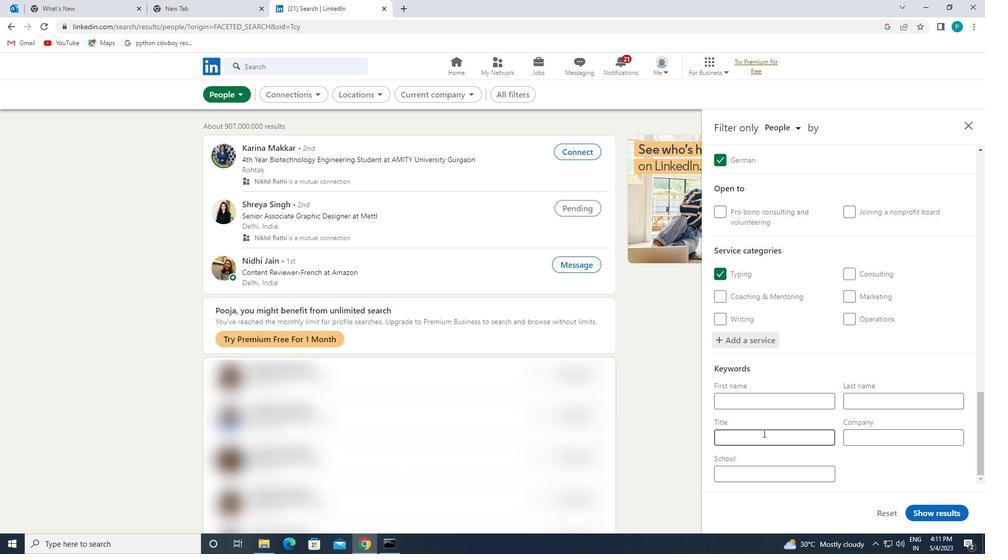 
Action: Key pressed <Key.caps_lock>C<Key.caps_lock>OPYWRITER
Screenshot: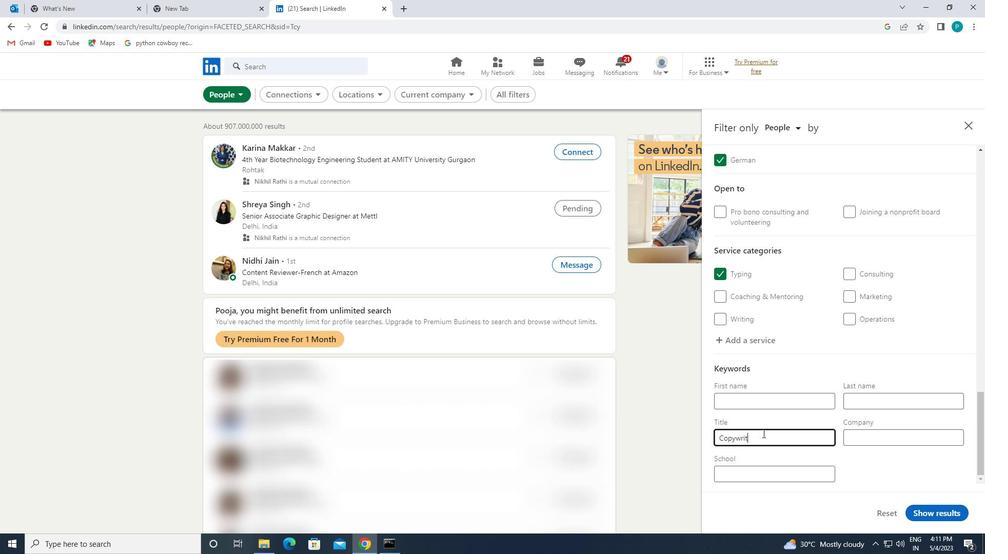 
Action: Mouse moved to (918, 511)
Screenshot: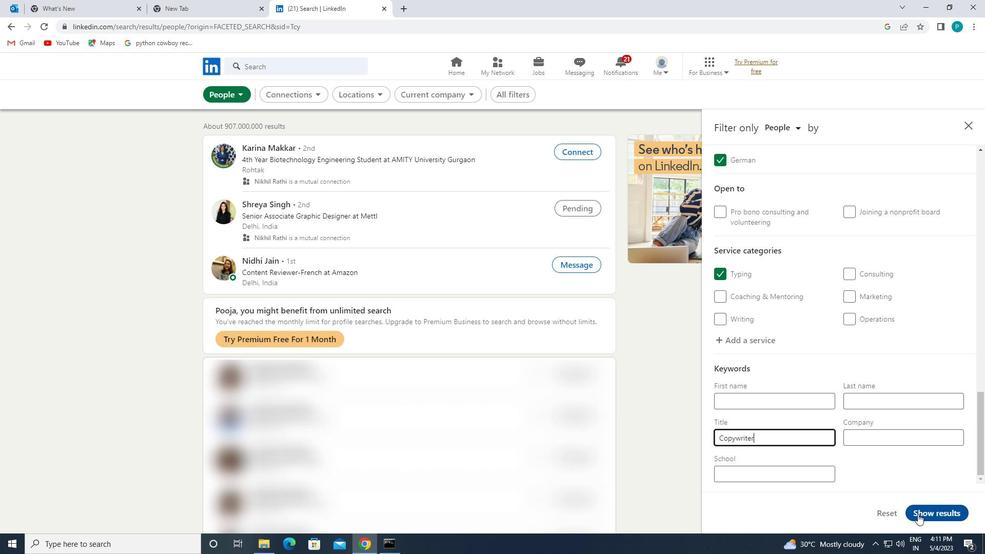 
Action: Mouse pressed left at (918, 511)
Screenshot: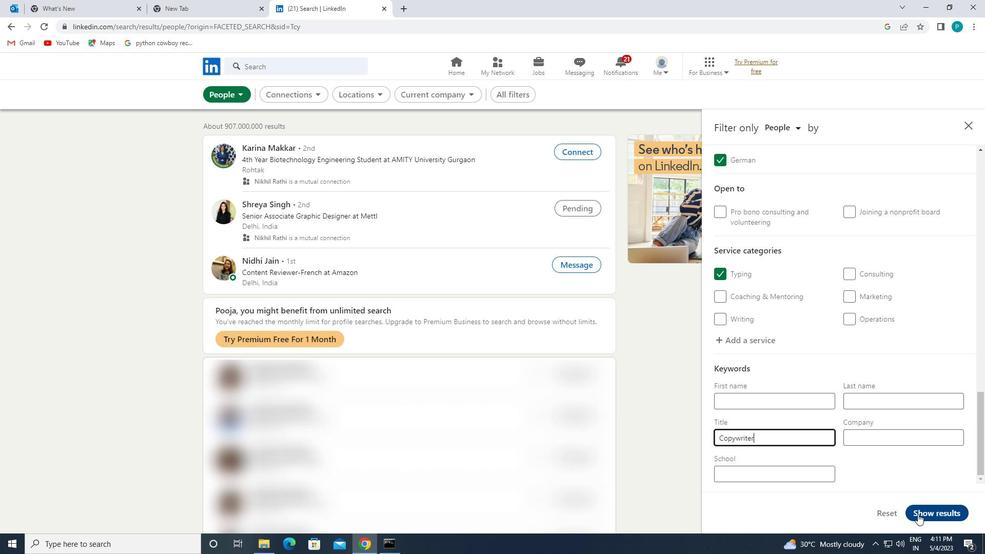
